 Task: Open Card Joint Venture Planning in Board Business Model Canvas Development and Analysis to Workspace Infrastructure Management and add a team member Softage.3@softage.net, a label Blue, a checklist Customer Retention, an attachment from Trello, a color Blue and finally, add a card description 'Develop and launch new sales strategy for new market segment' and a comment 'We should approach this task with a sense of flexibility and adaptability, being open to feedback and willing to make adjustments as needed.'. Add a start date 'Jan 03, 1900' with a due date 'Jan 10, 1900'
Action: Mouse moved to (69, 260)
Screenshot: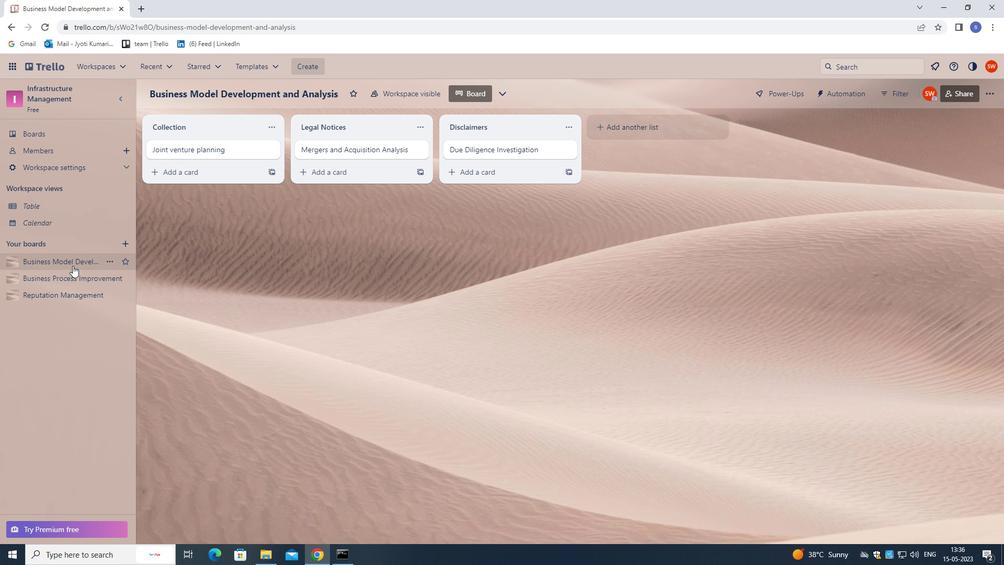 
Action: Mouse pressed left at (69, 260)
Screenshot: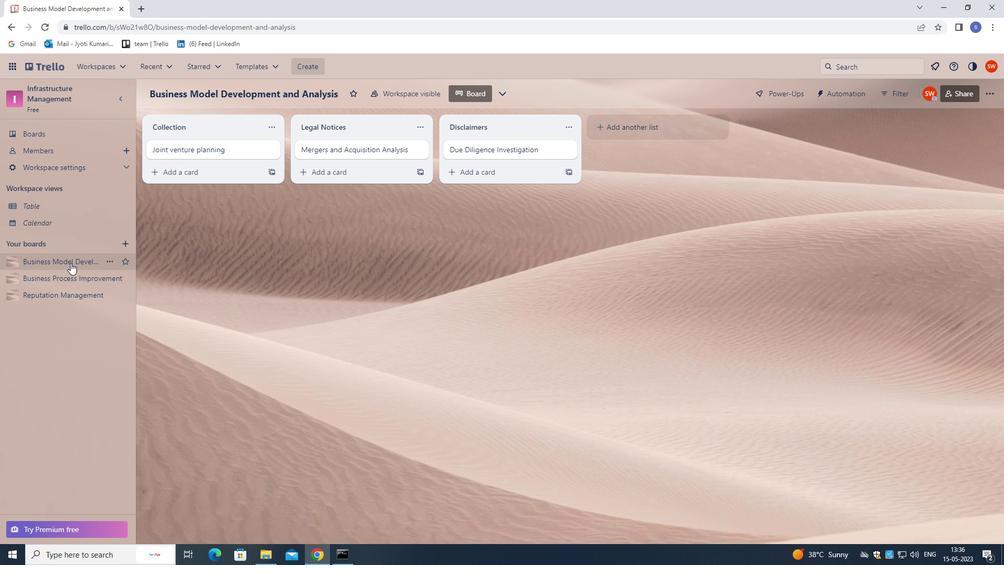 
Action: Mouse moved to (172, 150)
Screenshot: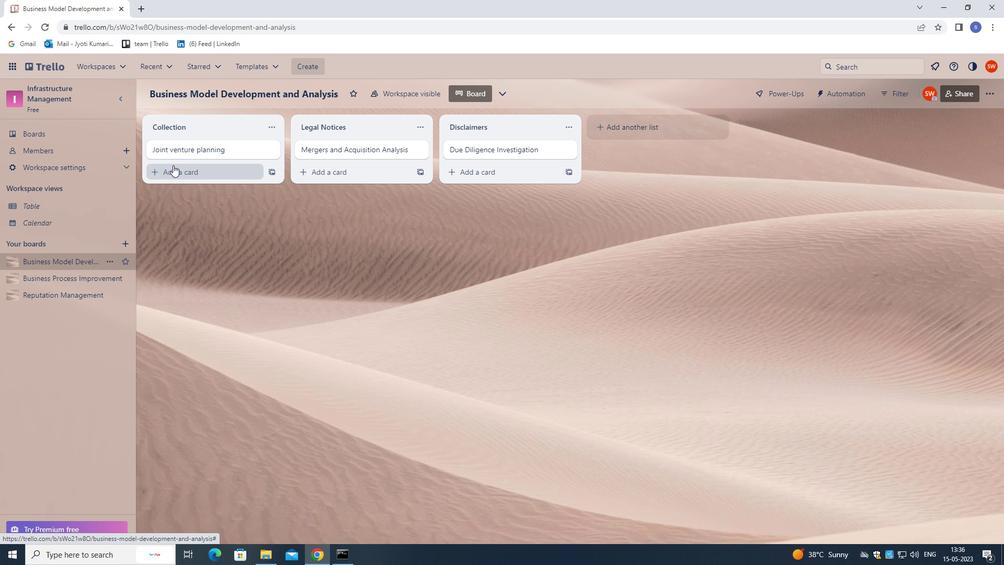 
Action: Mouse pressed left at (172, 150)
Screenshot: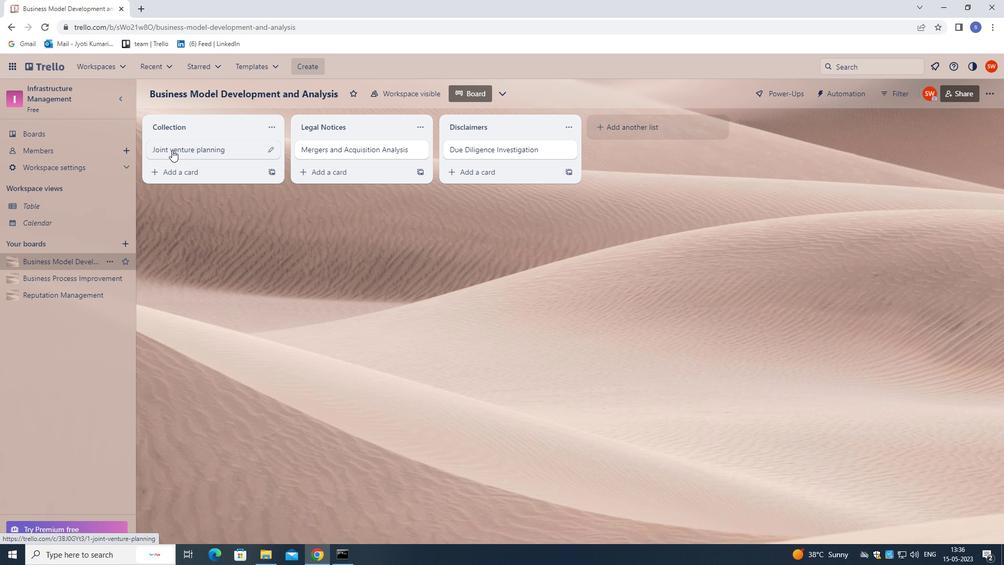 
Action: Mouse moved to (652, 149)
Screenshot: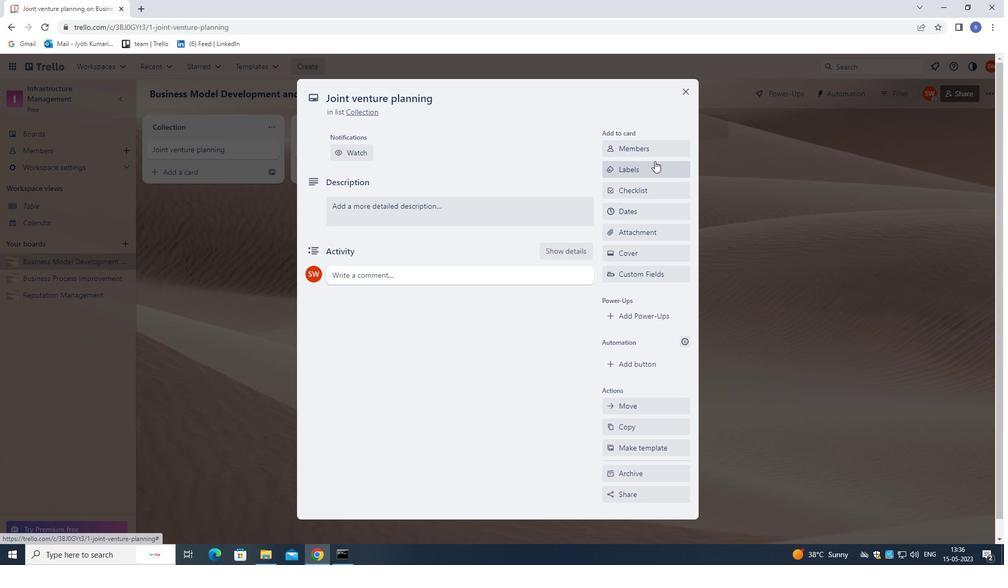 
Action: Mouse pressed left at (652, 149)
Screenshot: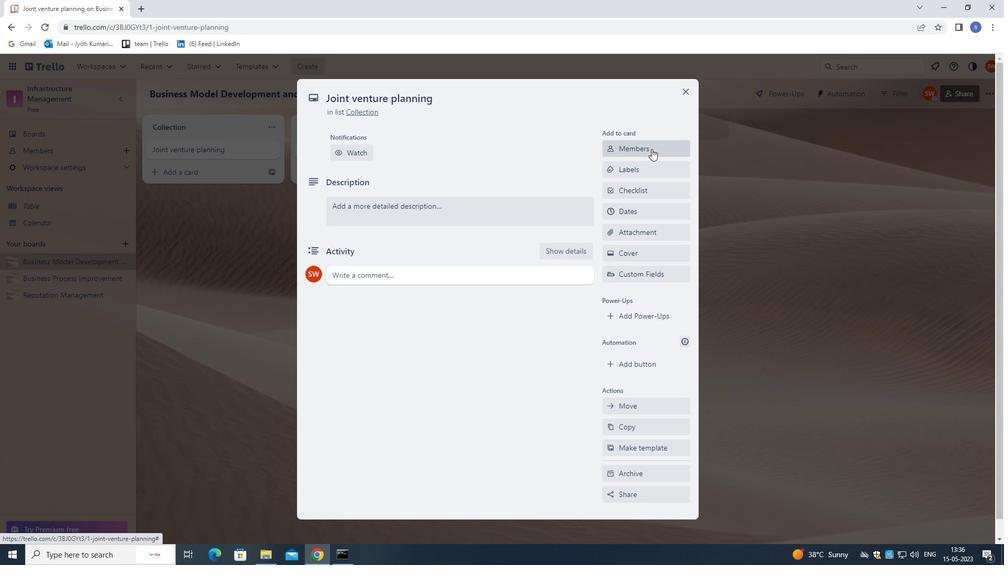 
Action: Mouse moved to (701, 211)
Screenshot: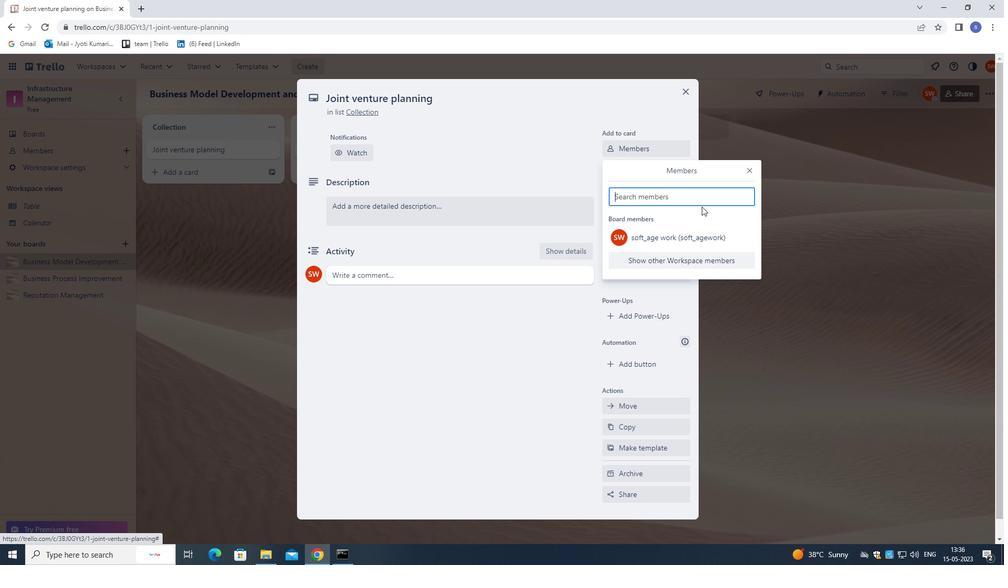 
Action: Key pressed softage.3<Key.shift>@SOFTAGE.NET
Screenshot: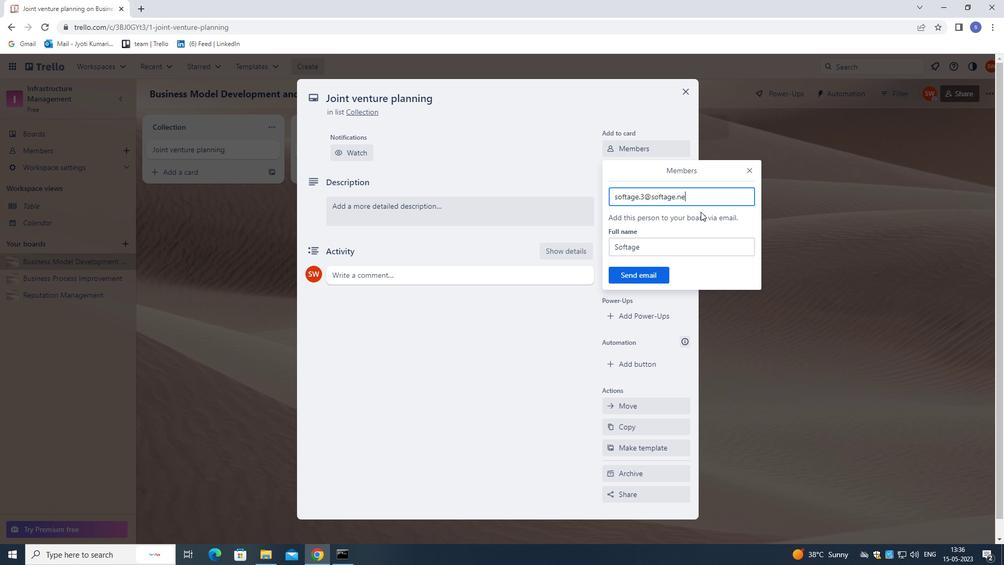 
Action: Mouse moved to (638, 281)
Screenshot: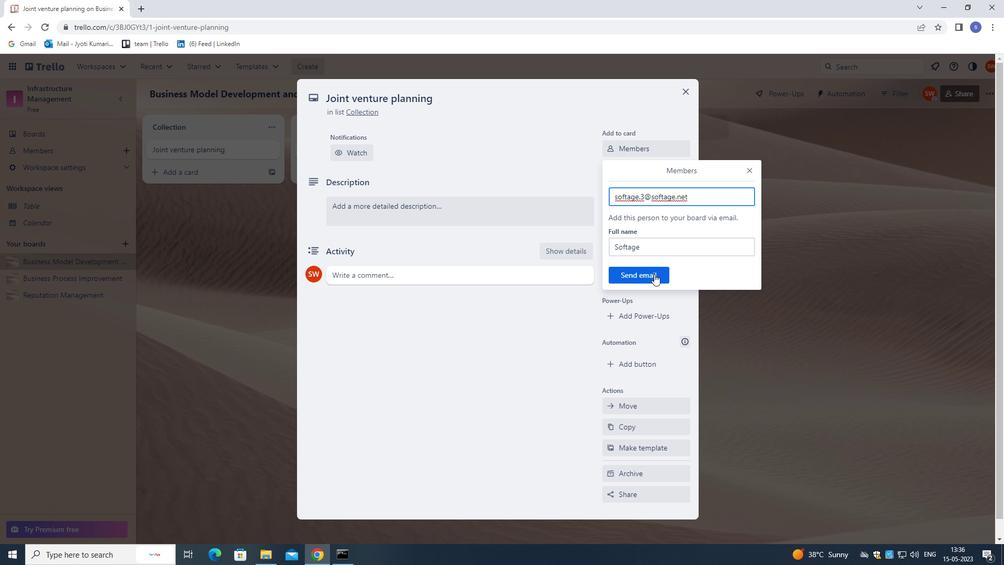 
Action: Mouse pressed left at (638, 281)
Screenshot: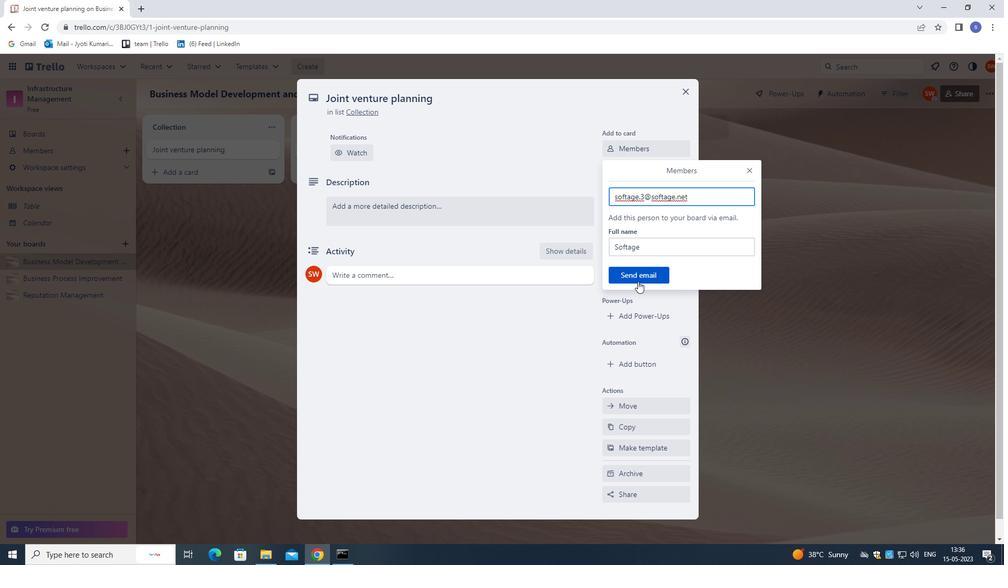 
Action: Mouse moved to (624, 209)
Screenshot: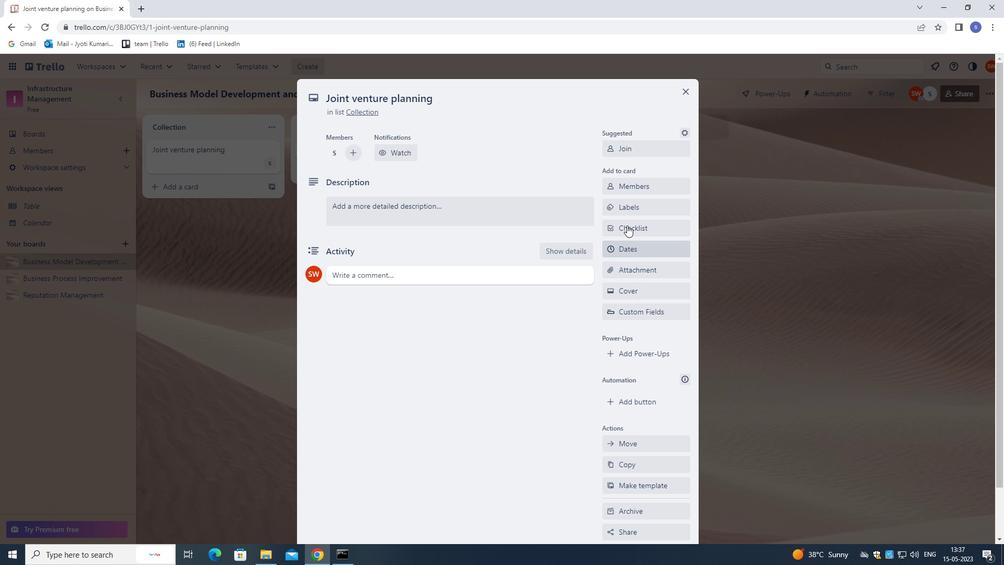 
Action: Mouse pressed left at (624, 209)
Screenshot: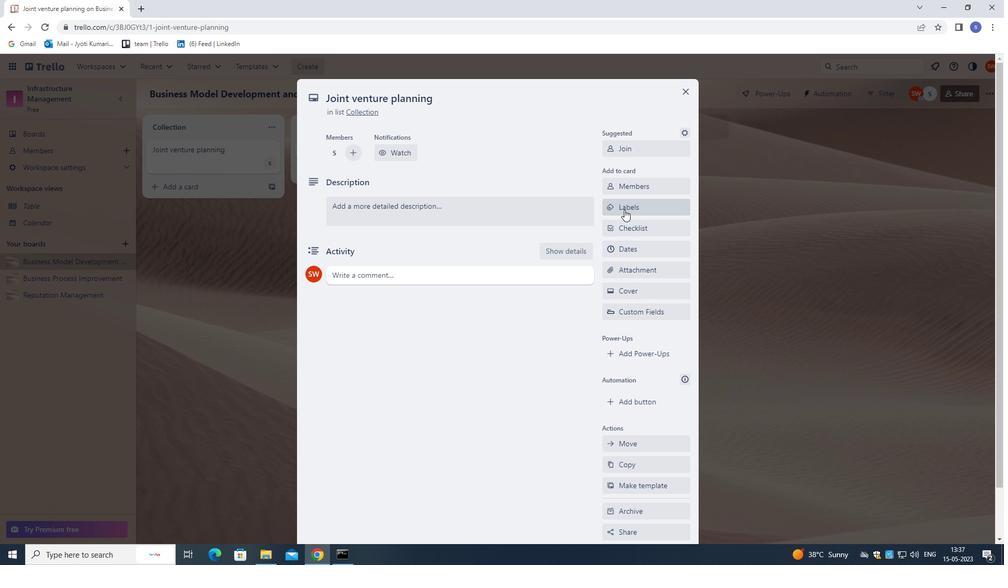 
Action: Key pressed B
Screenshot: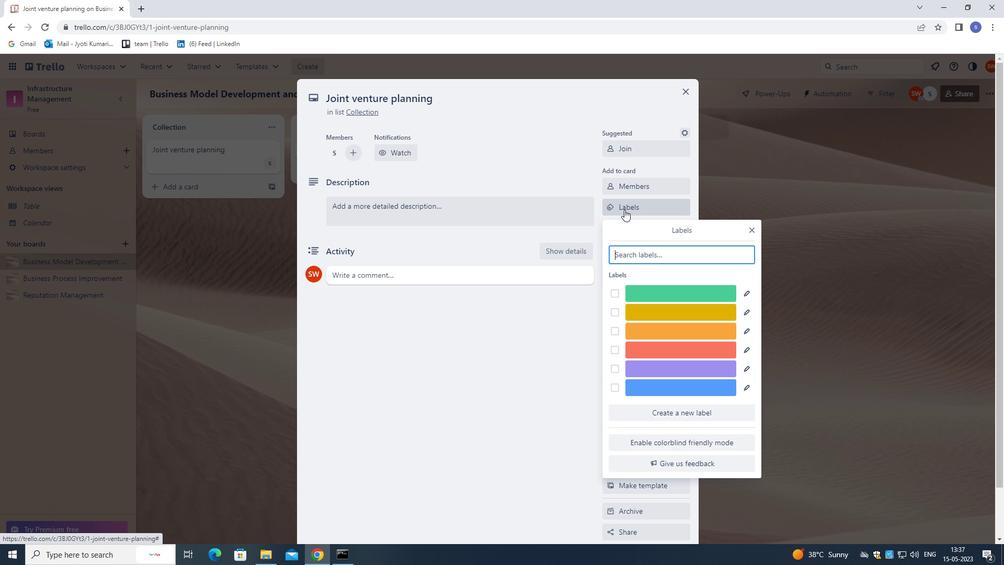
Action: Mouse moved to (668, 294)
Screenshot: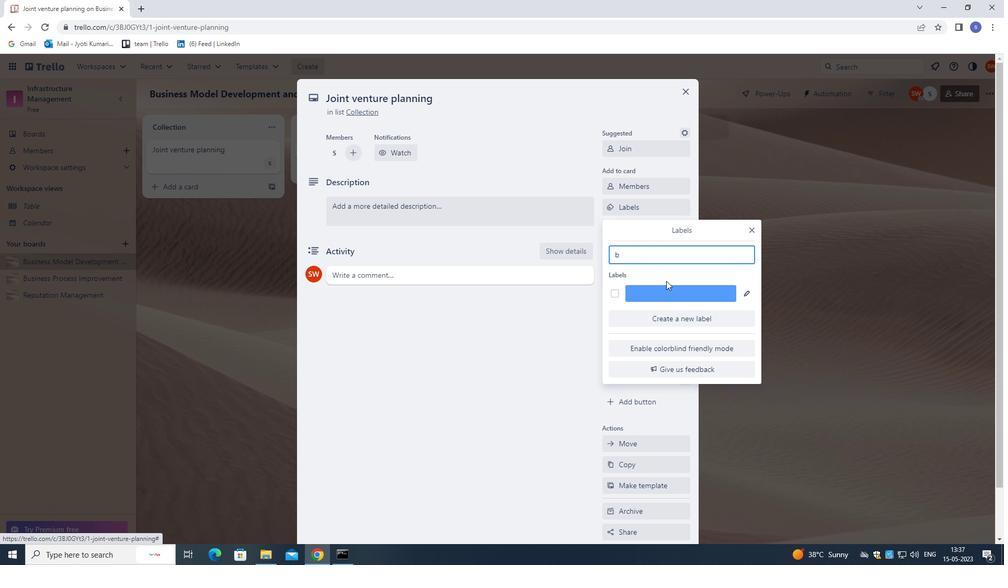 
Action: Mouse pressed left at (668, 294)
Screenshot: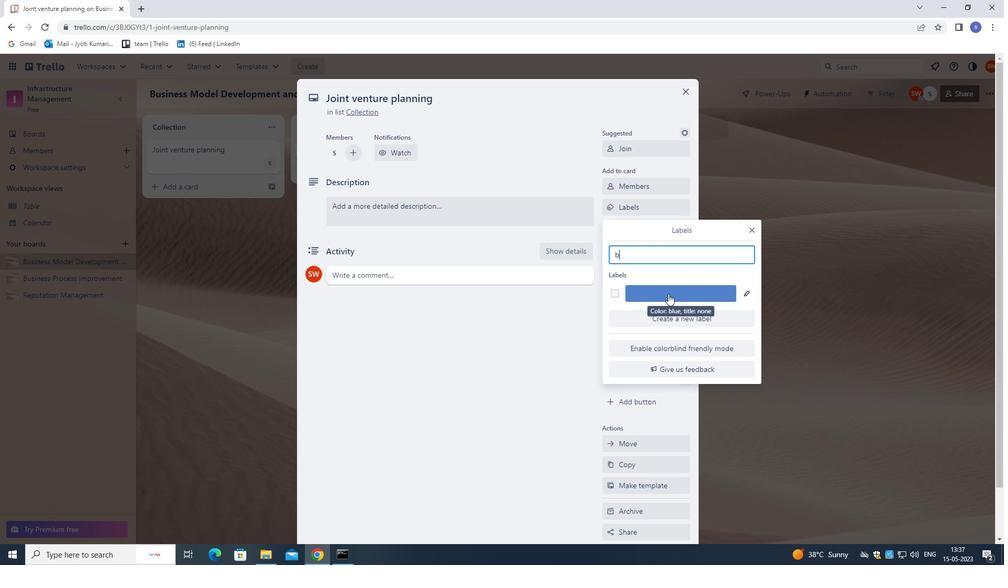 
Action: Mouse moved to (750, 231)
Screenshot: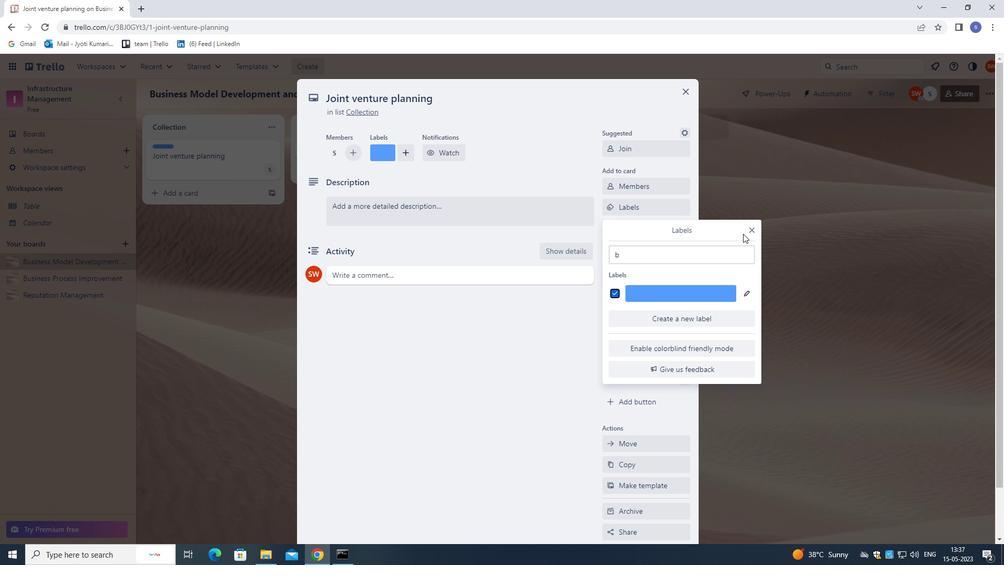 
Action: Mouse pressed left at (750, 231)
Screenshot: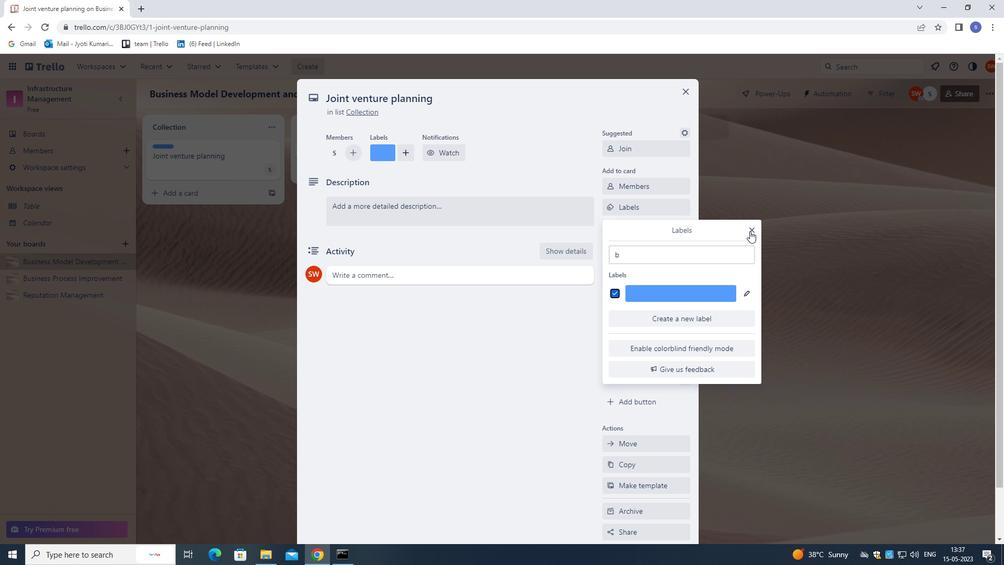 
Action: Mouse moved to (665, 224)
Screenshot: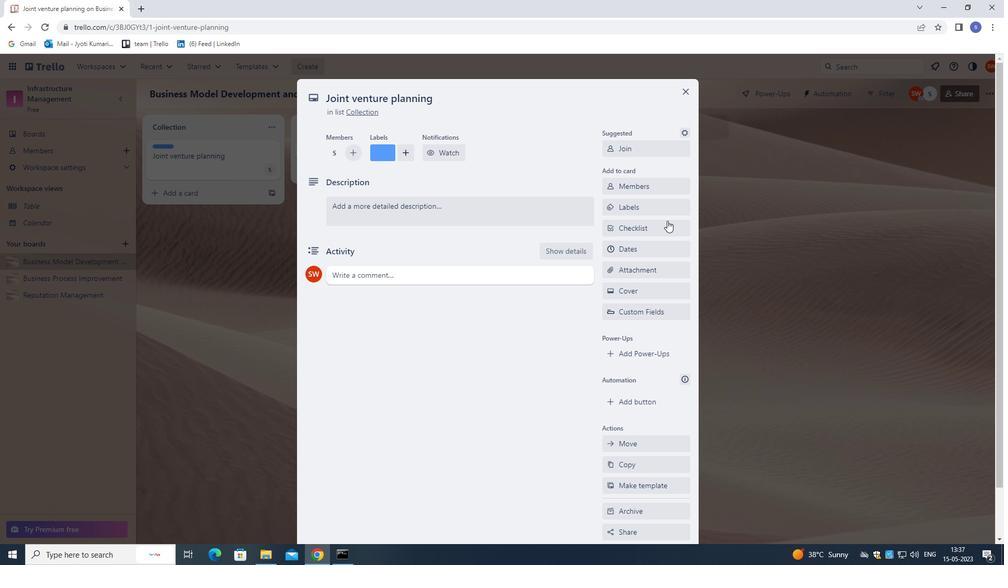 
Action: Mouse pressed left at (665, 224)
Screenshot: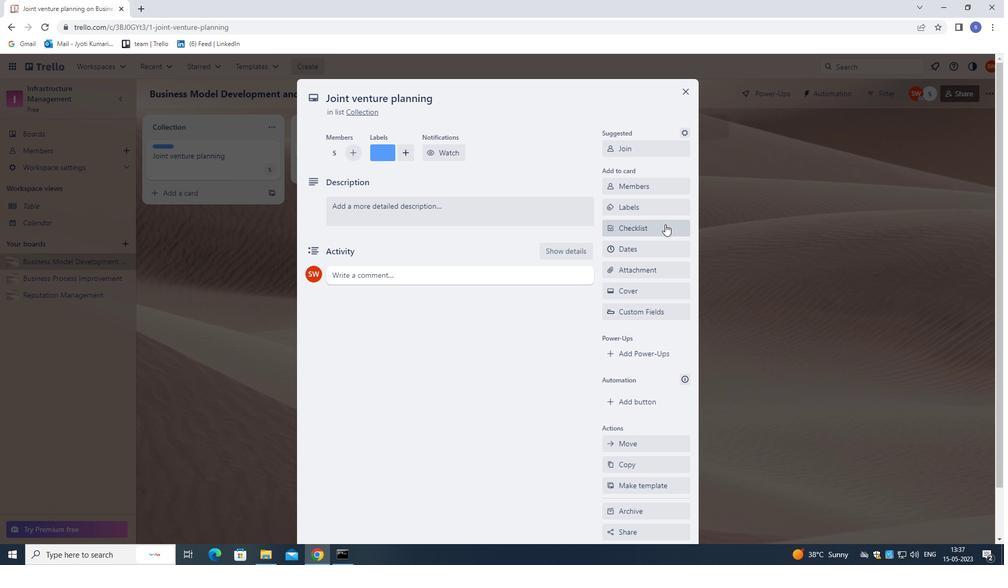 
Action: Key pressed <Key.shift><Key.shift><Key.shift><Key.shift><Key.shift><Key.shift><Key.shift><Key.shift>CUSTOMER<Key.space><Key.shift><Key.shift><Key.shift><Key.shift><Key.shift><Key.shift><Key.shift><Key.shift><Key.shift><Key.shift><Key.shift><Key.shift><Key.shift><Key.shift>RETENTION
Screenshot: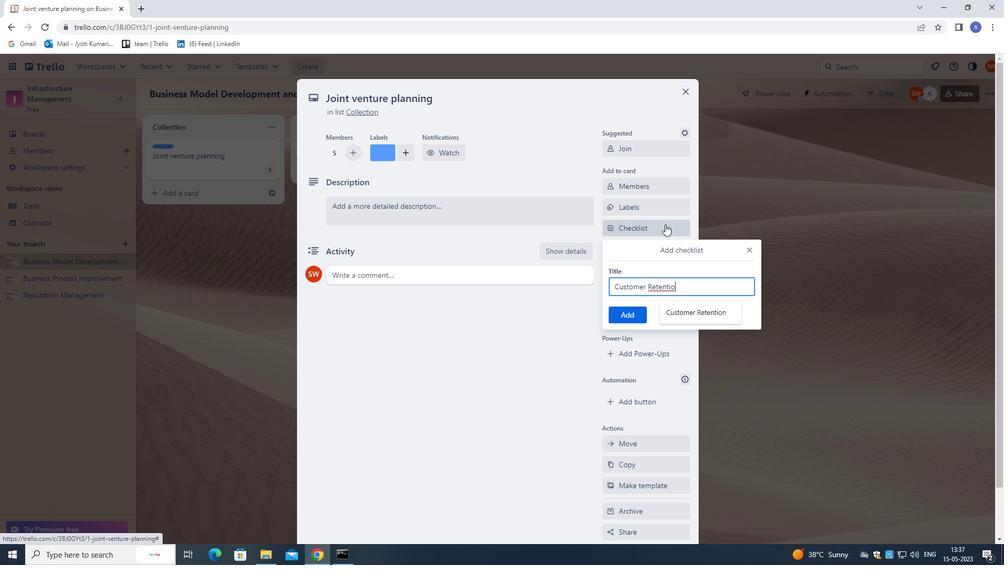 
Action: Mouse moved to (622, 318)
Screenshot: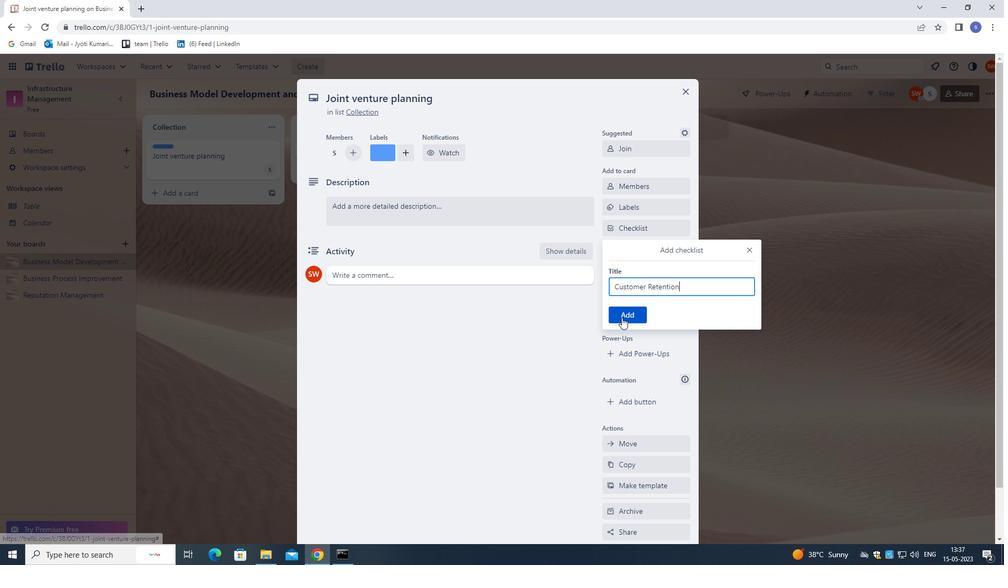 
Action: Mouse pressed left at (622, 318)
Screenshot: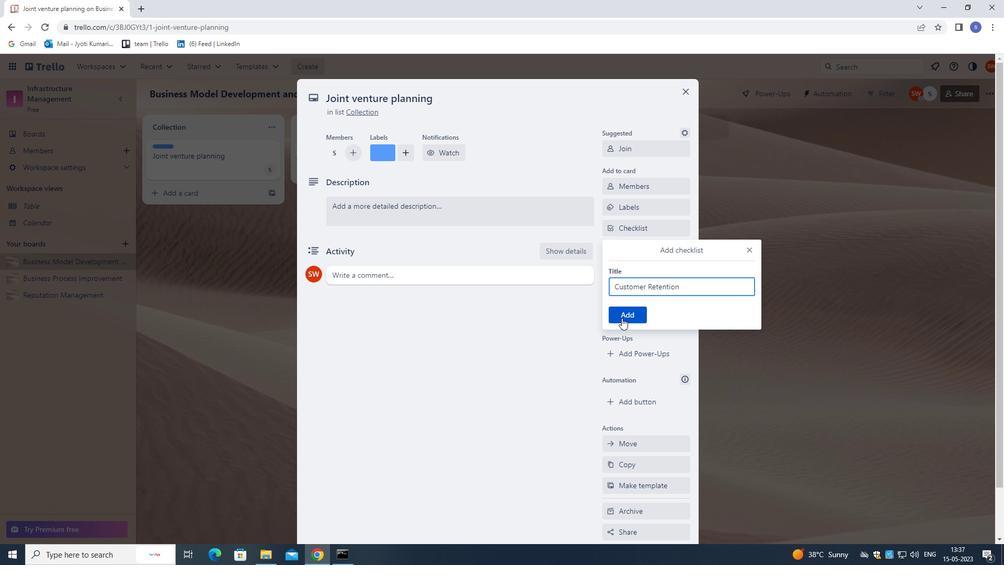 
Action: Mouse moved to (629, 252)
Screenshot: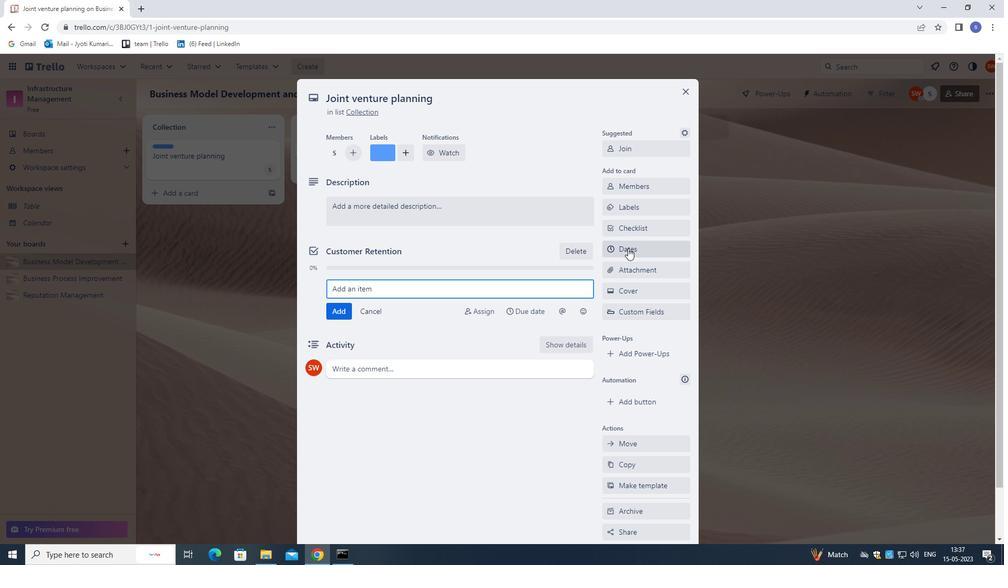 
Action: Mouse pressed left at (629, 252)
Screenshot: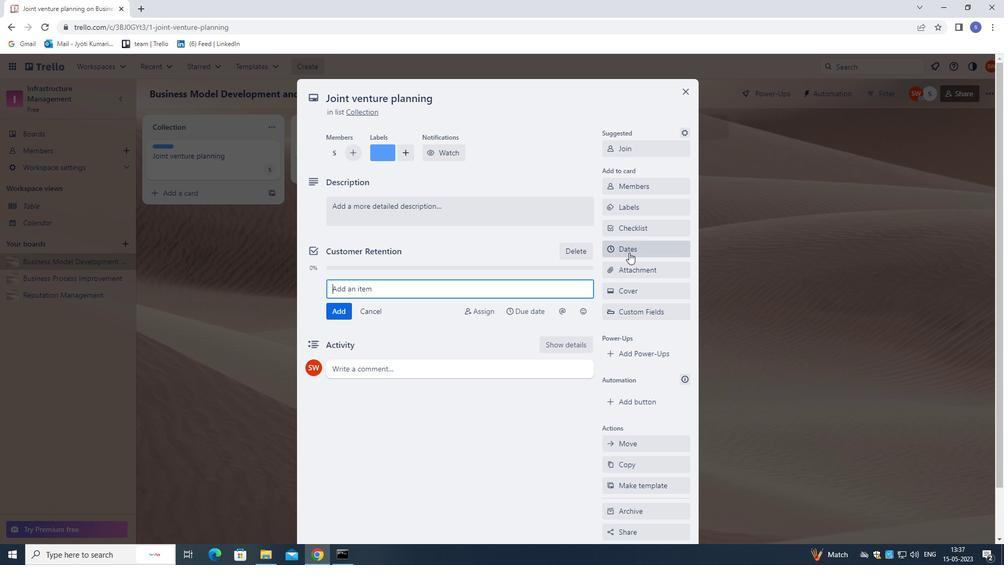 
Action: Mouse moved to (613, 283)
Screenshot: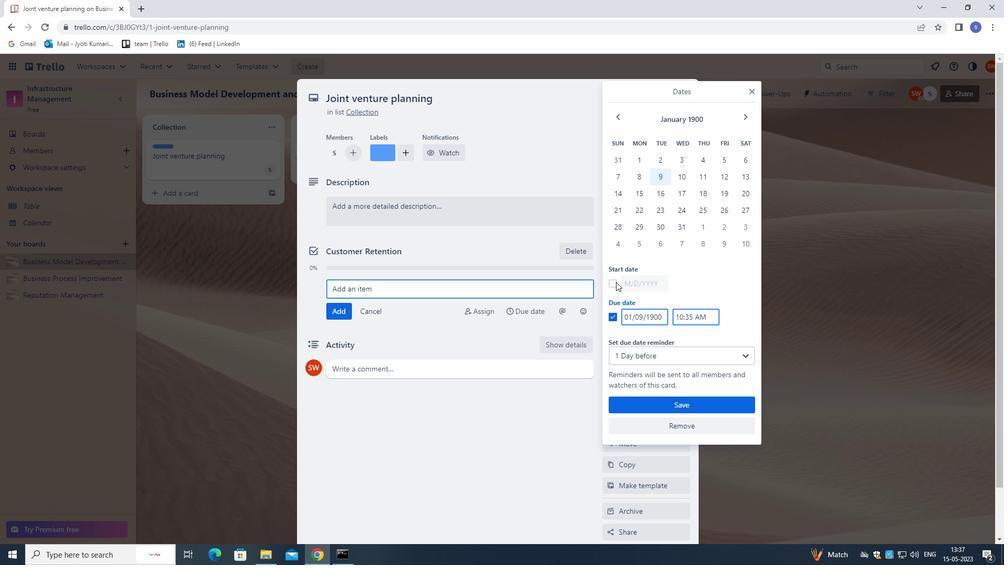 
Action: Mouse pressed left at (613, 283)
Screenshot: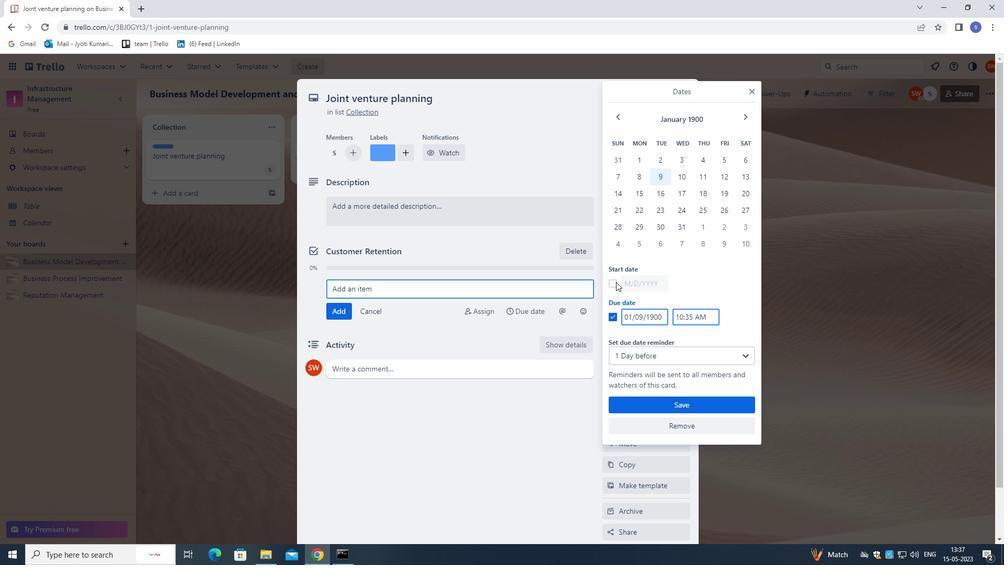 
Action: Mouse moved to (676, 158)
Screenshot: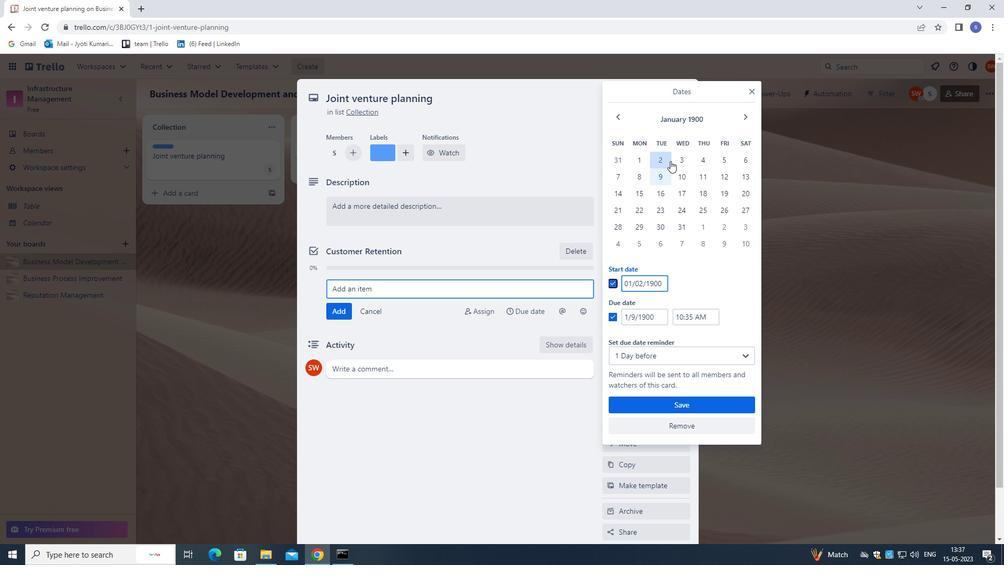 
Action: Mouse pressed left at (676, 158)
Screenshot: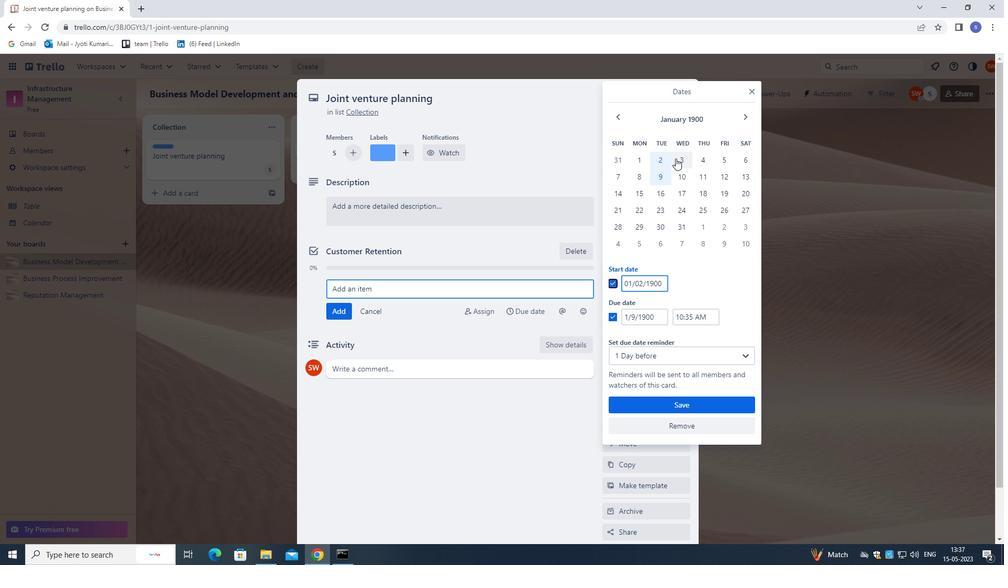 
Action: Mouse moved to (682, 175)
Screenshot: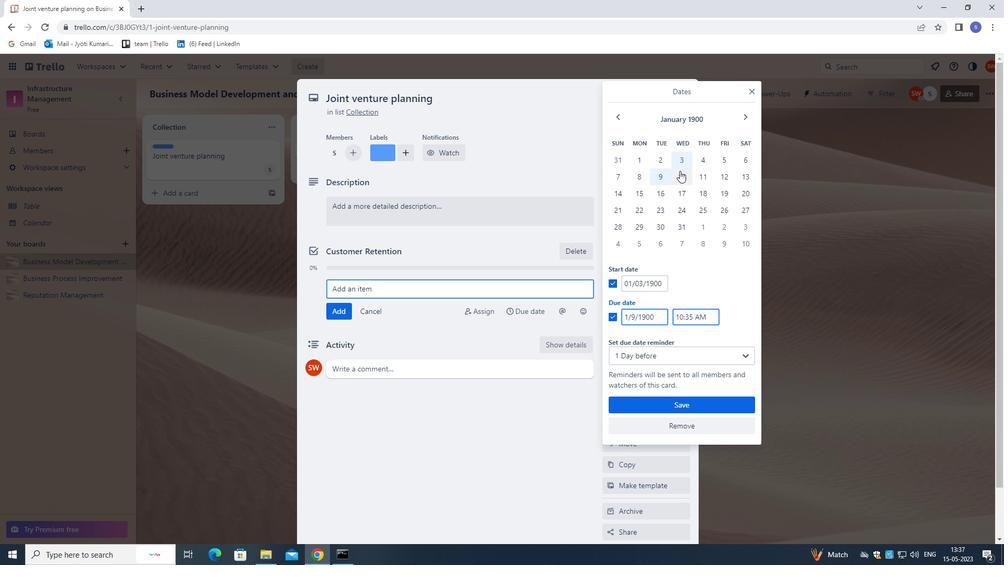 
Action: Mouse pressed left at (682, 175)
Screenshot: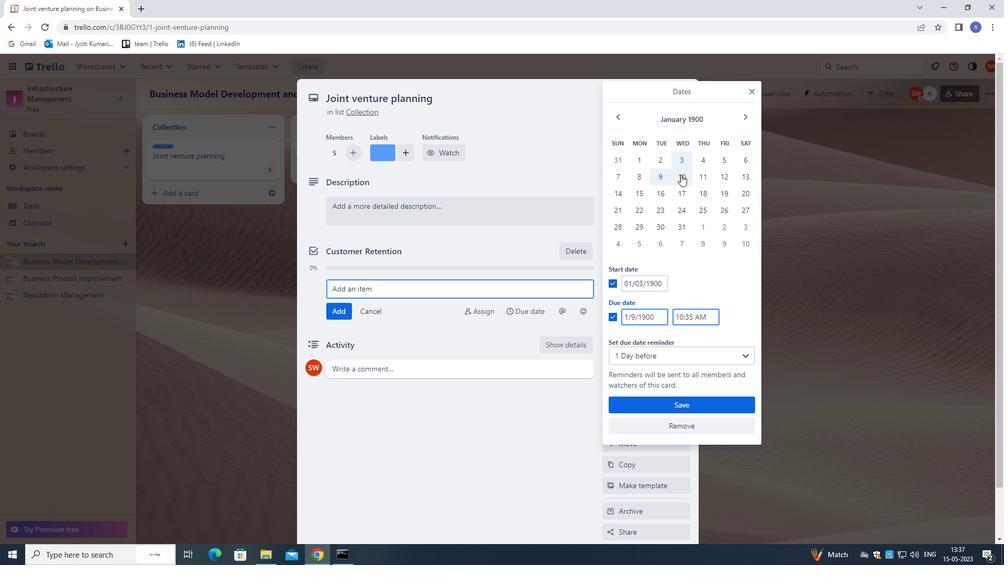 
Action: Mouse moved to (675, 400)
Screenshot: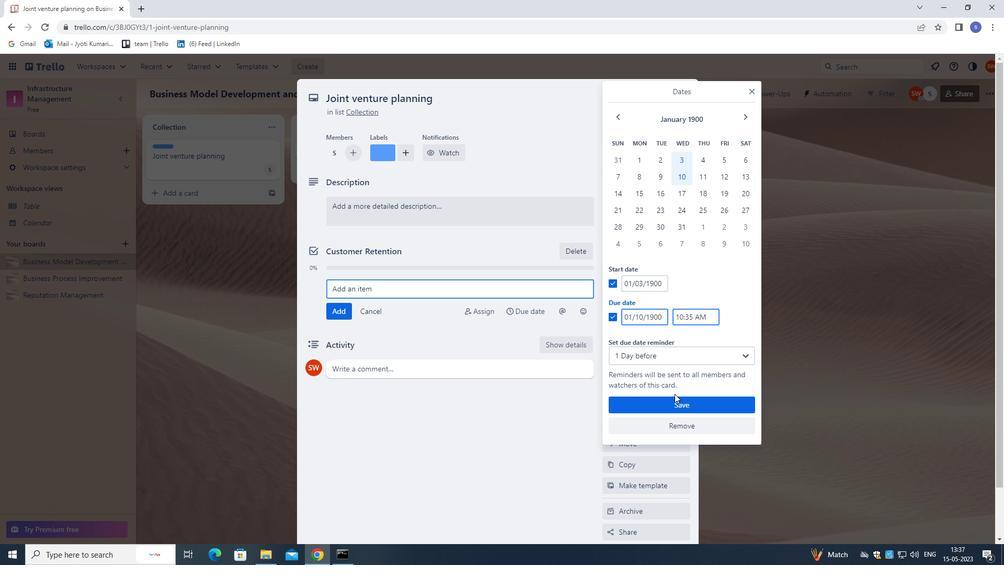 
Action: Mouse pressed left at (675, 400)
Screenshot: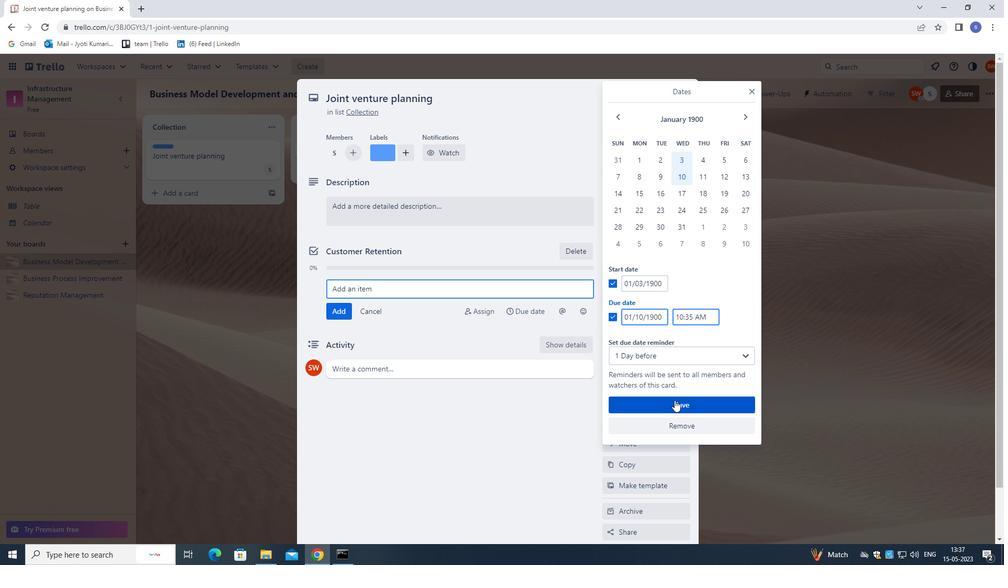 
Action: Mouse moved to (644, 272)
Screenshot: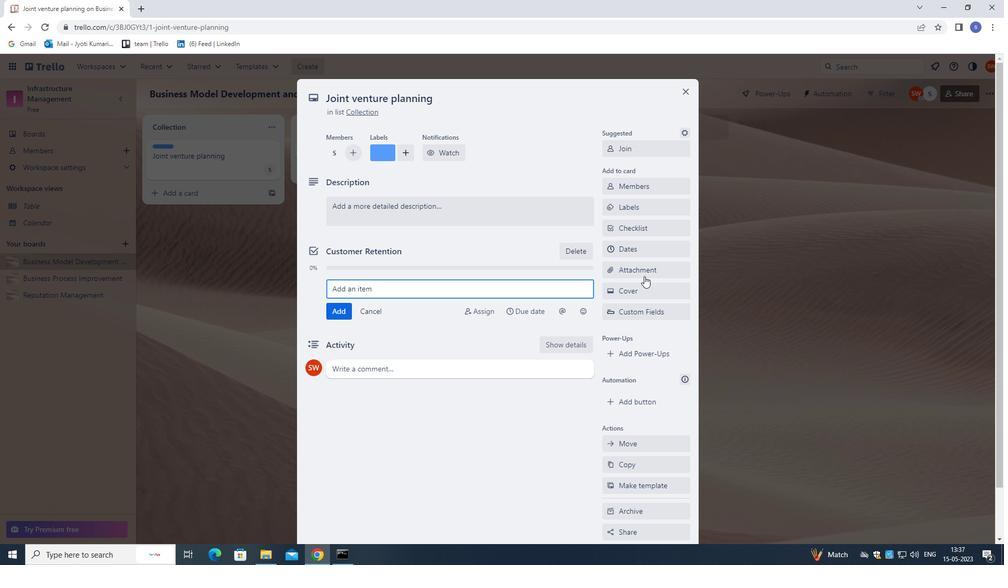 
Action: Mouse pressed left at (644, 272)
Screenshot: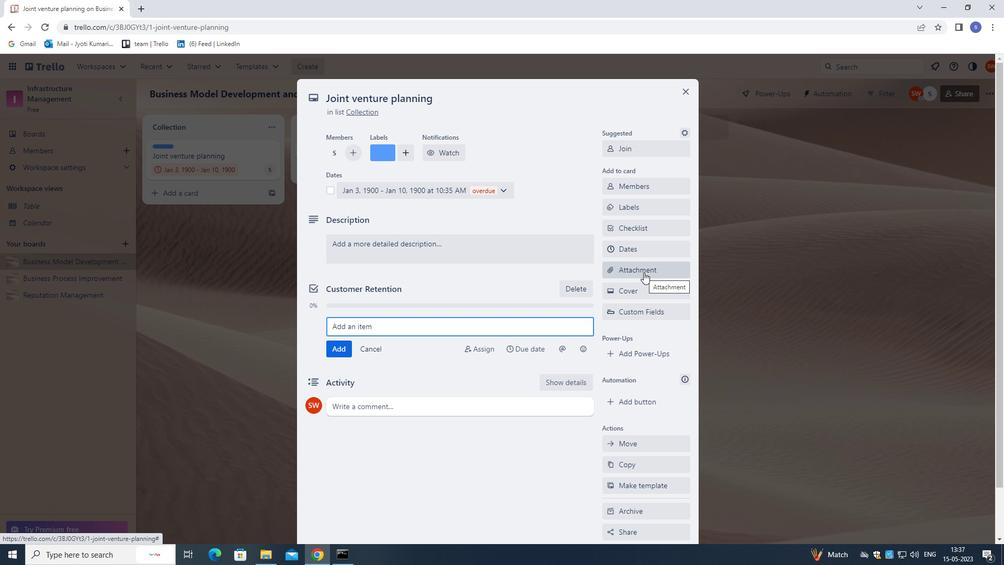 
Action: Mouse moved to (637, 330)
Screenshot: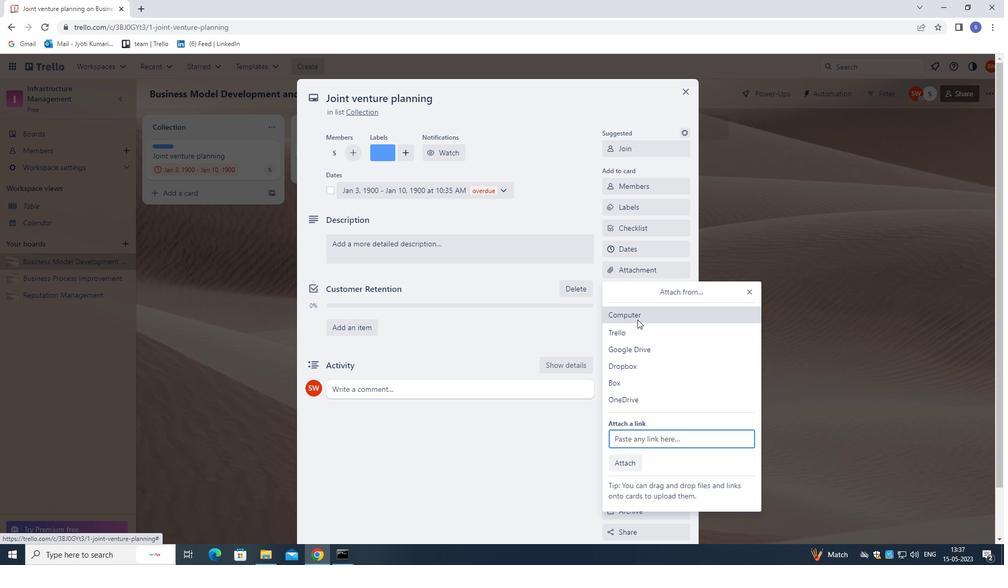 
Action: Mouse pressed left at (637, 330)
Screenshot: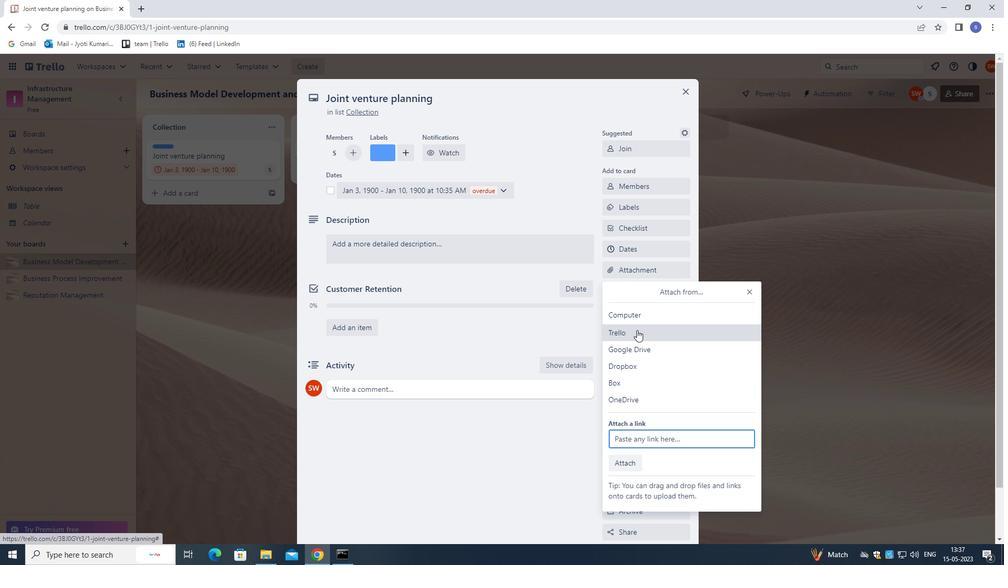 
Action: Mouse moved to (635, 265)
Screenshot: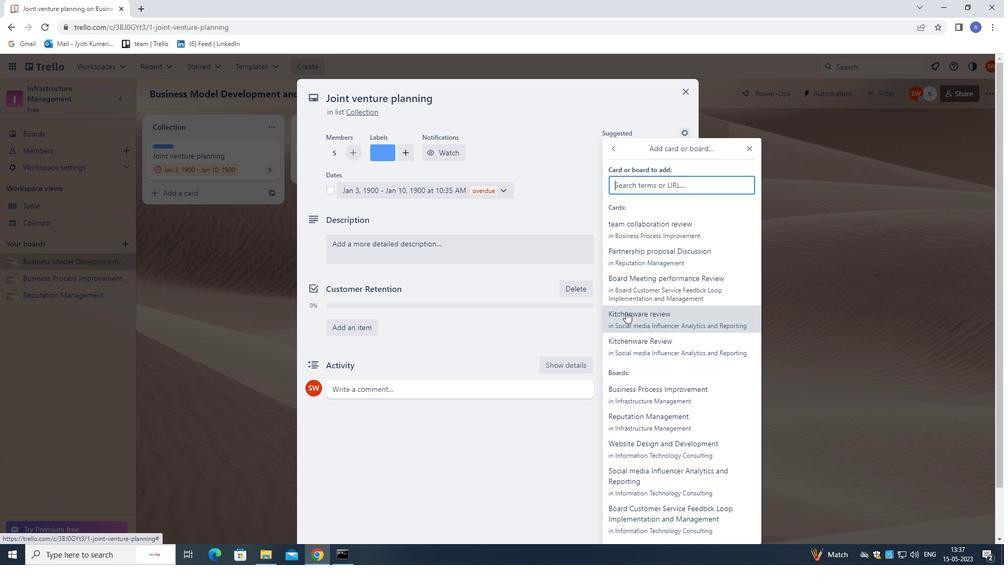 
Action: Mouse pressed left at (635, 265)
Screenshot: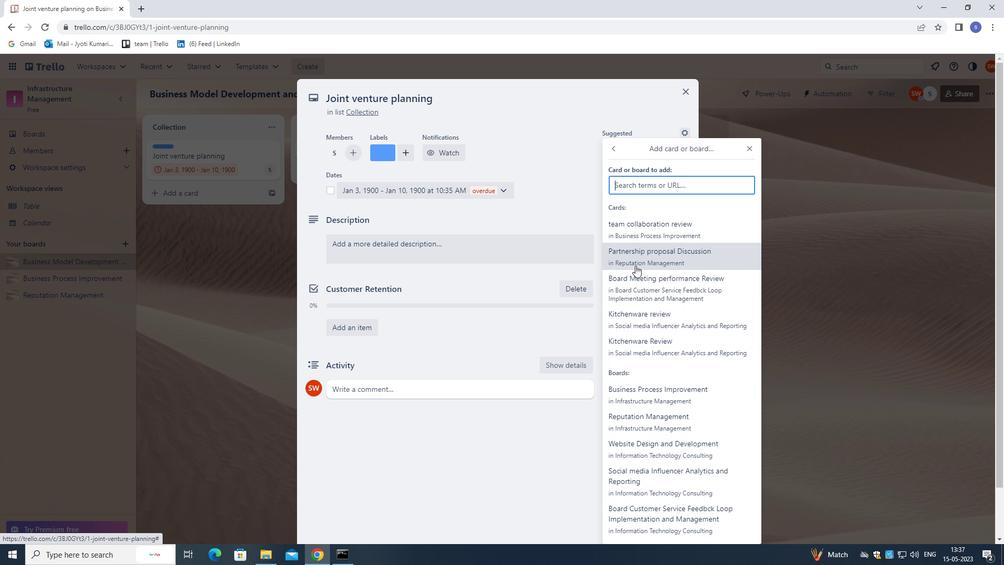
Action: Mouse moved to (521, 255)
Screenshot: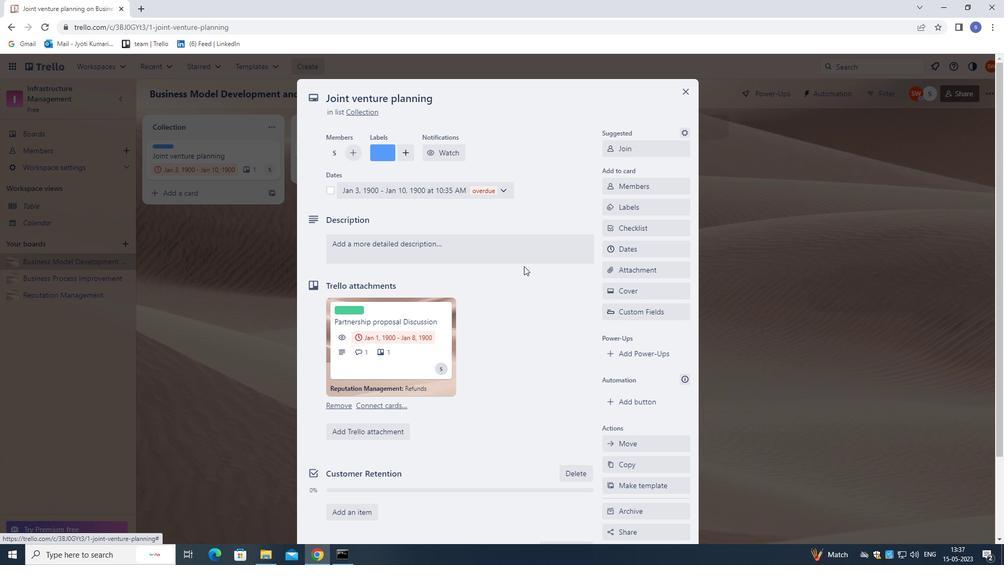 
Action: Mouse pressed left at (521, 255)
Screenshot: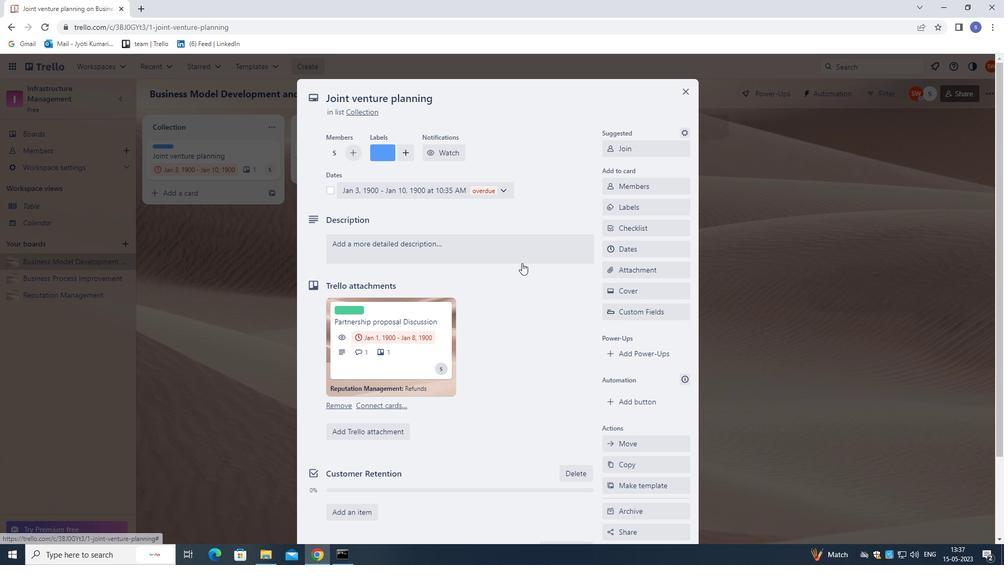 
Action: Mouse moved to (521, 254)
Screenshot: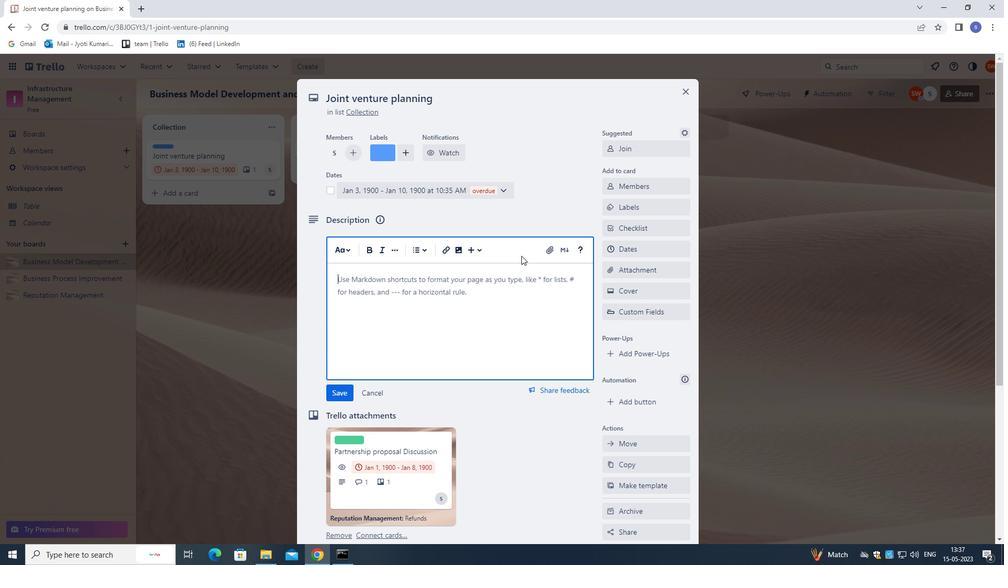 
Action: Key pressed <Key.shift>DEVELOP<Key.space>AND<Key.space>LAUNCH<Key.space>NEW<Key.space>SALES<Key.space>STRATEGY<Key.space>FOR<Key.space>NEW<Key.space>MARKET<Key.space>SEGMENT.
Screenshot: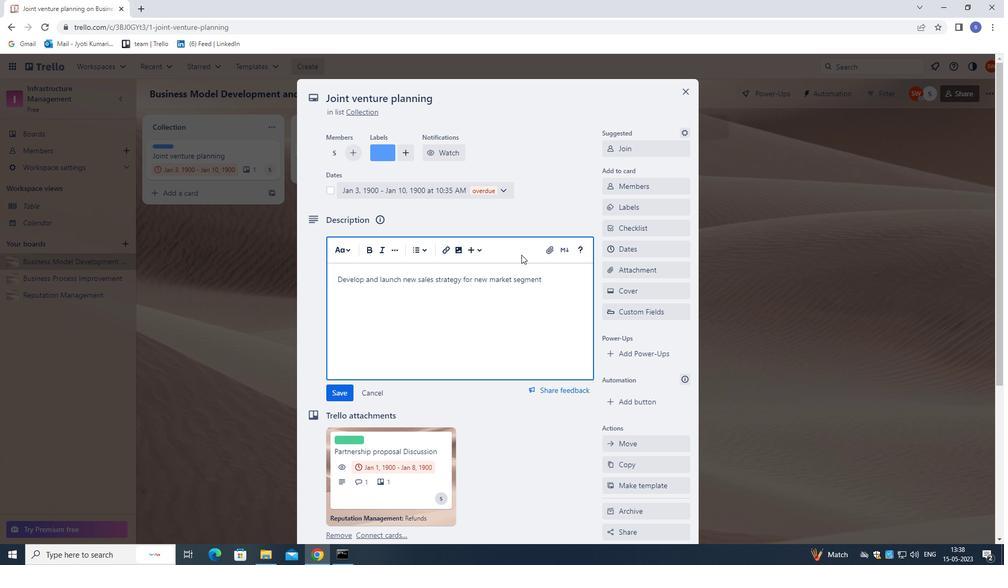 
Action: Mouse moved to (379, 317)
Screenshot: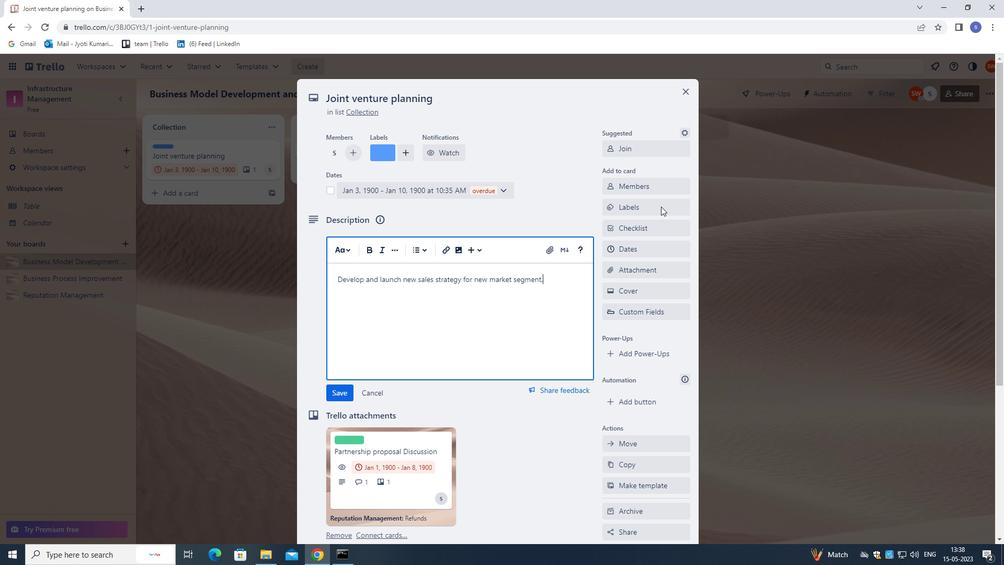 
Action: Mouse scrolled (379, 316) with delta (0, 0)
Screenshot: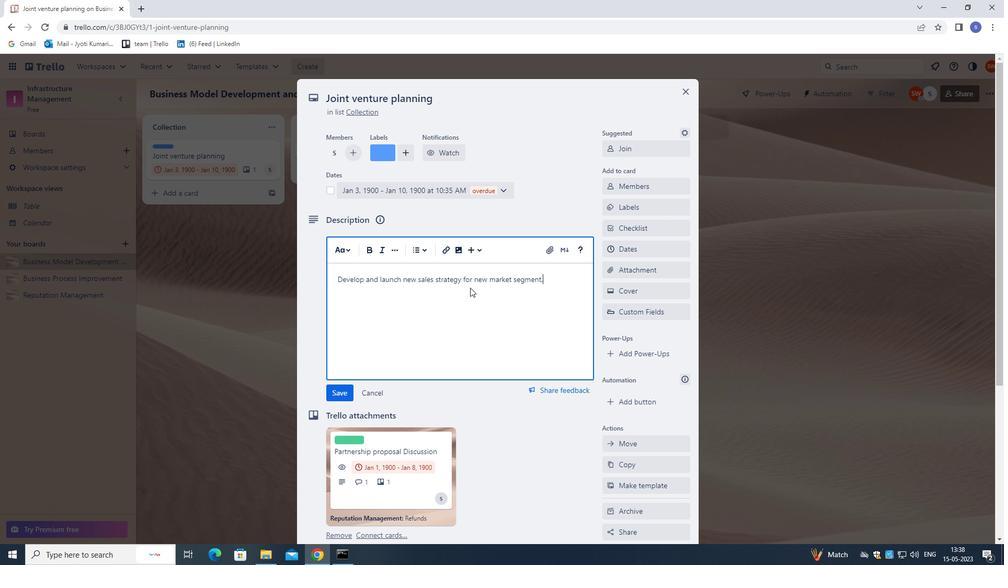
Action: Mouse scrolled (379, 316) with delta (0, 0)
Screenshot: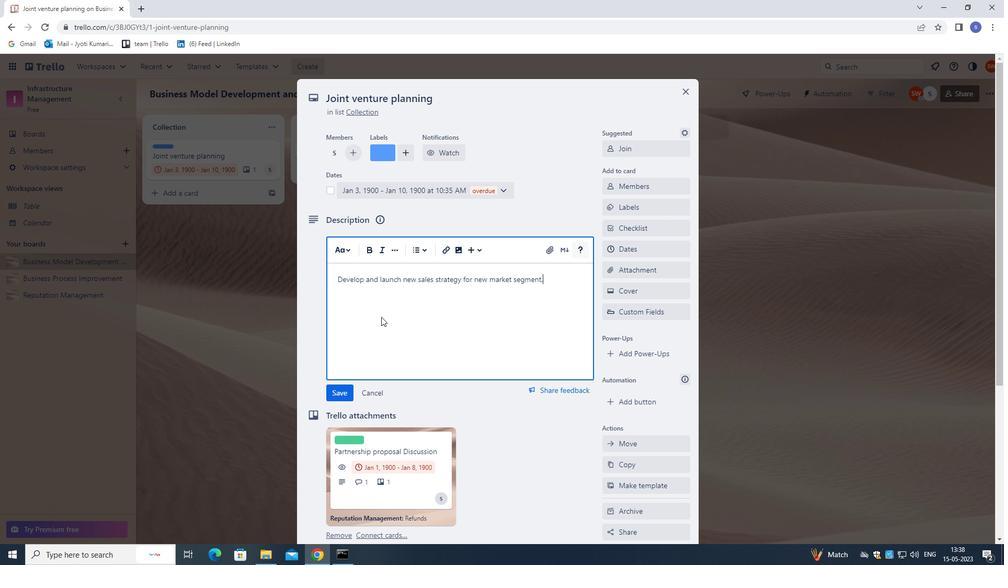 
Action: Mouse scrolled (379, 316) with delta (0, 0)
Screenshot: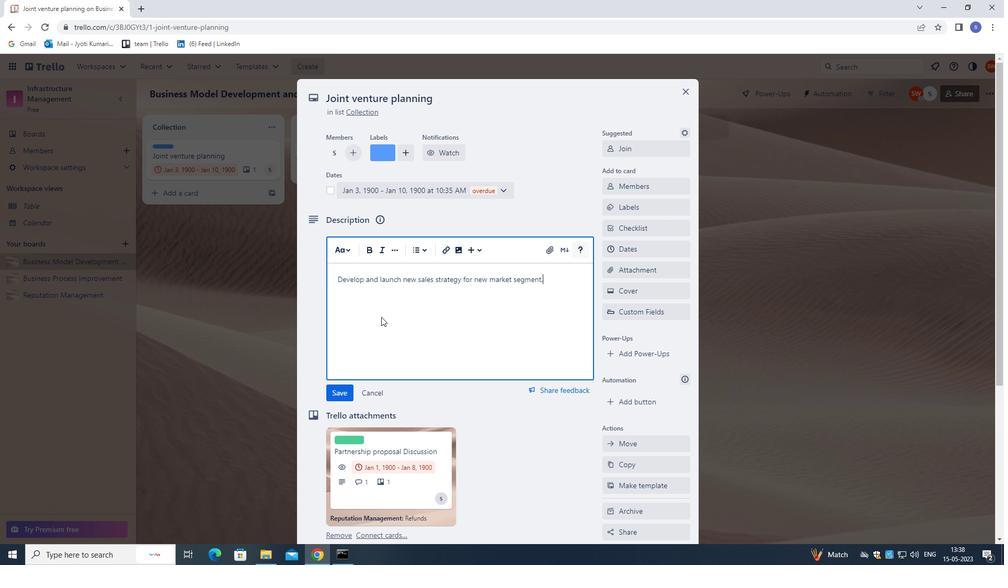 
Action: Mouse scrolled (379, 316) with delta (0, 0)
Screenshot: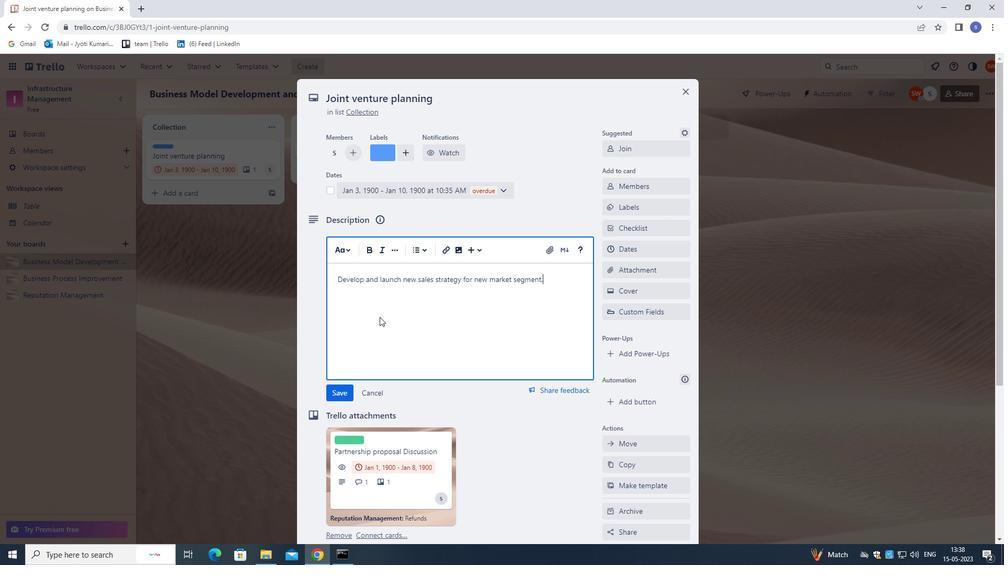
Action: Mouse scrolled (379, 316) with delta (0, 0)
Screenshot: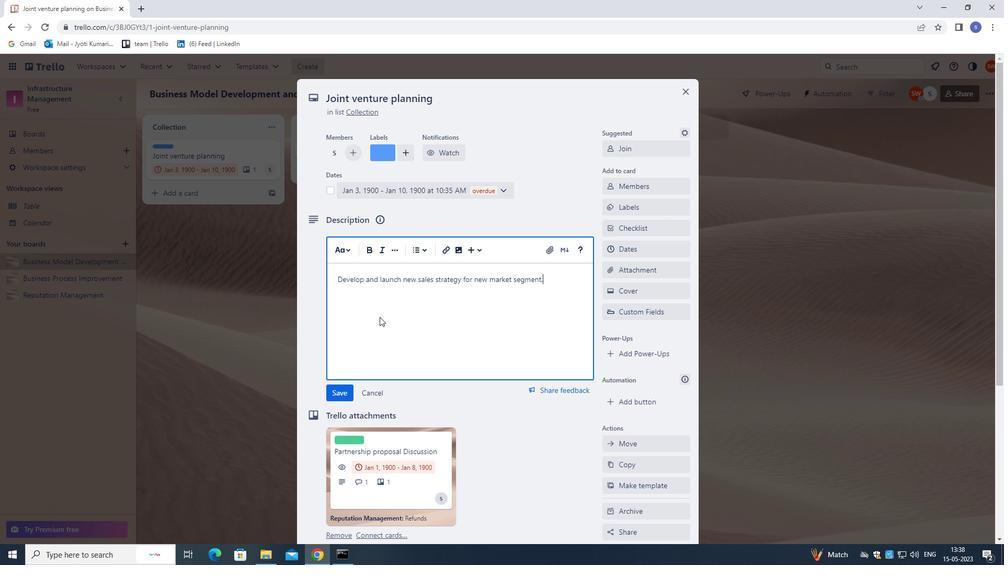 
Action: Mouse scrolled (379, 316) with delta (0, 0)
Screenshot: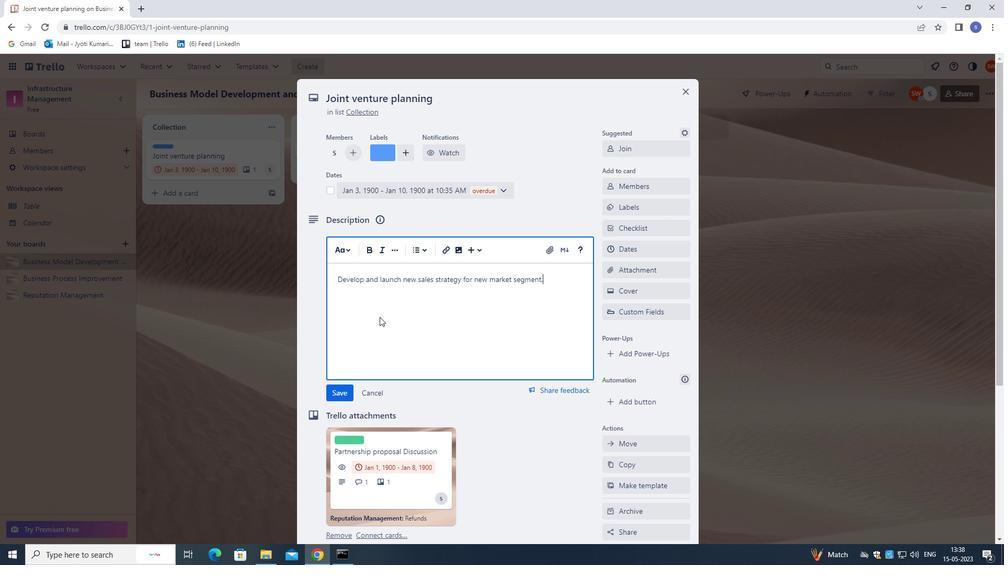 
Action: Mouse scrolled (379, 316) with delta (0, 0)
Screenshot: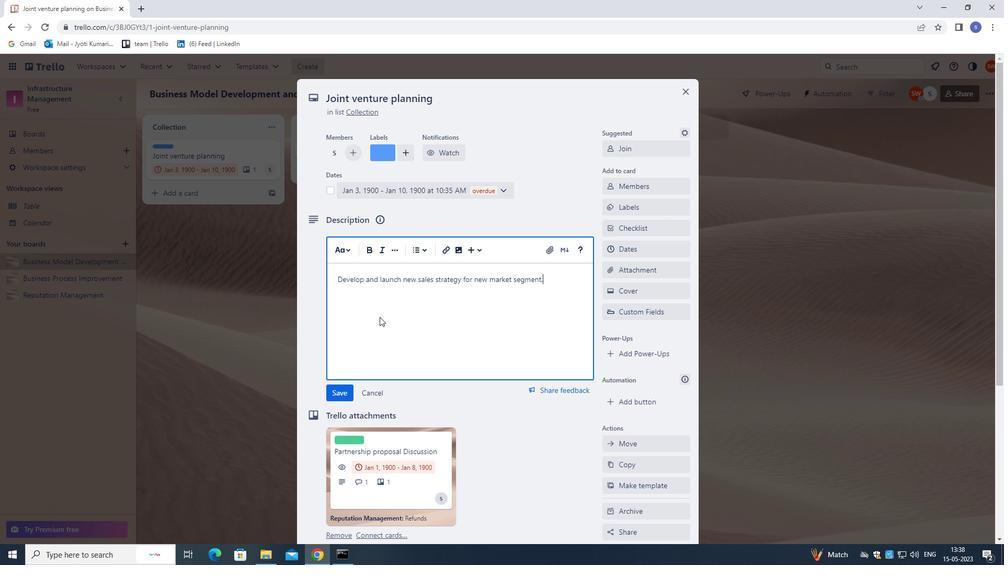 
Action: Mouse moved to (379, 317)
Screenshot: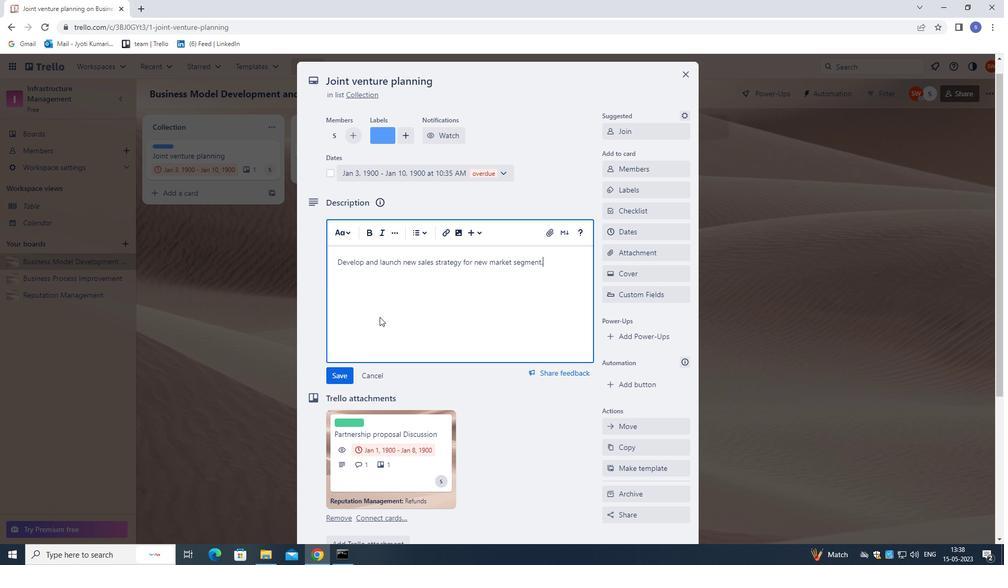 
Action: Mouse scrolled (379, 316) with delta (0, 0)
Screenshot: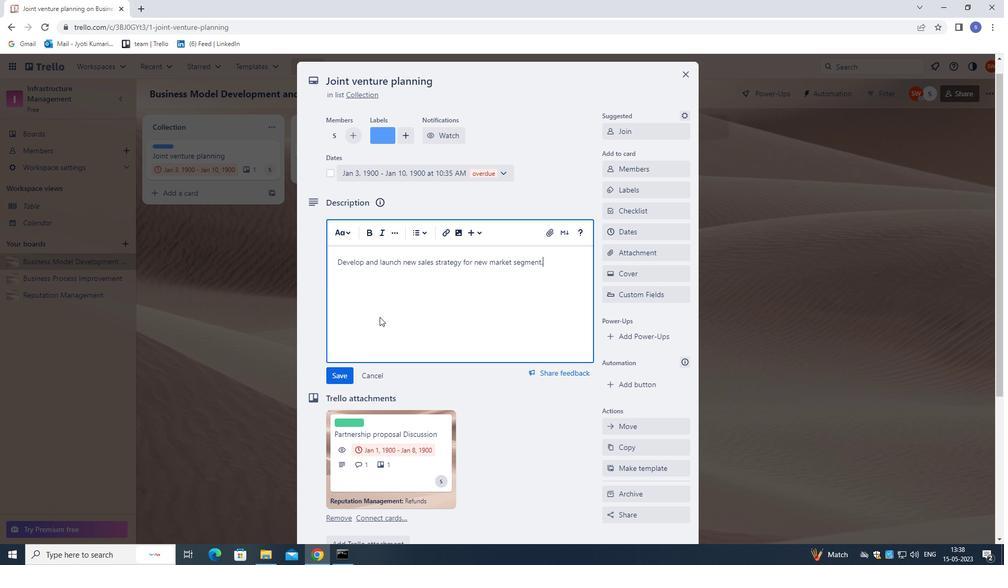
Action: Mouse moved to (380, 317)
Screenshot: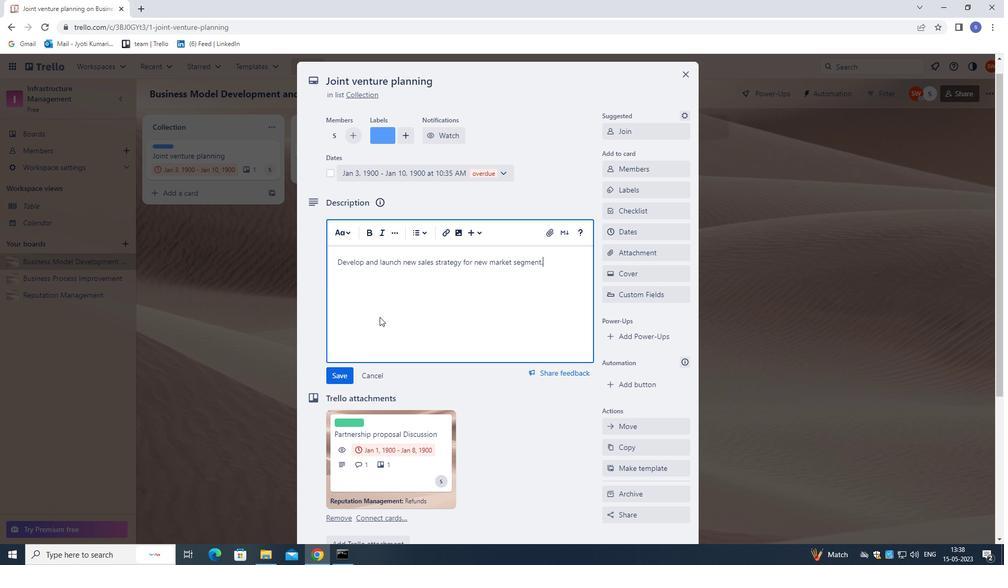 
Action: Mouse scrolled (380, 316) with delta (0, 0)
Screenshot: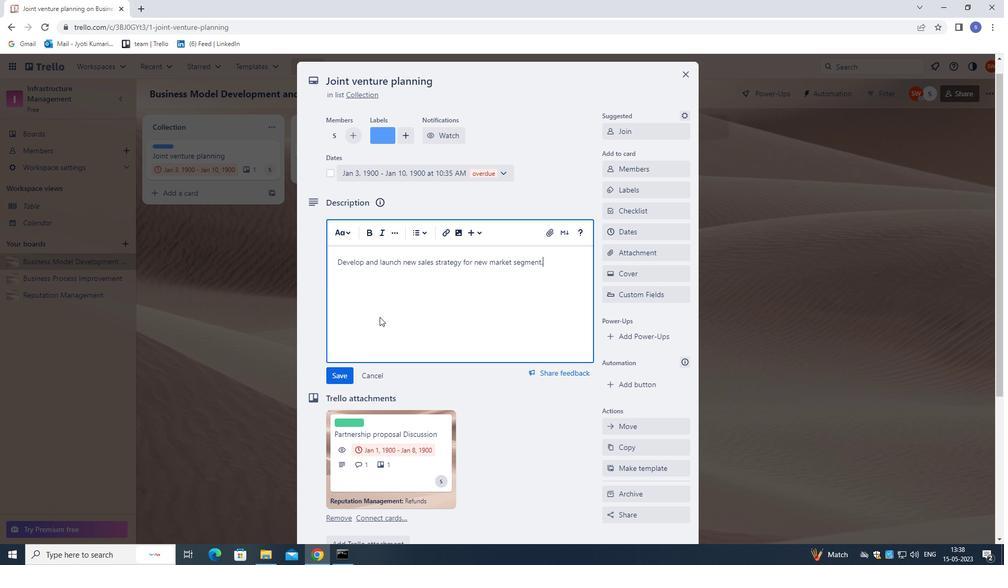 
Action: Mouse moved to (381, 318)
Screenshot: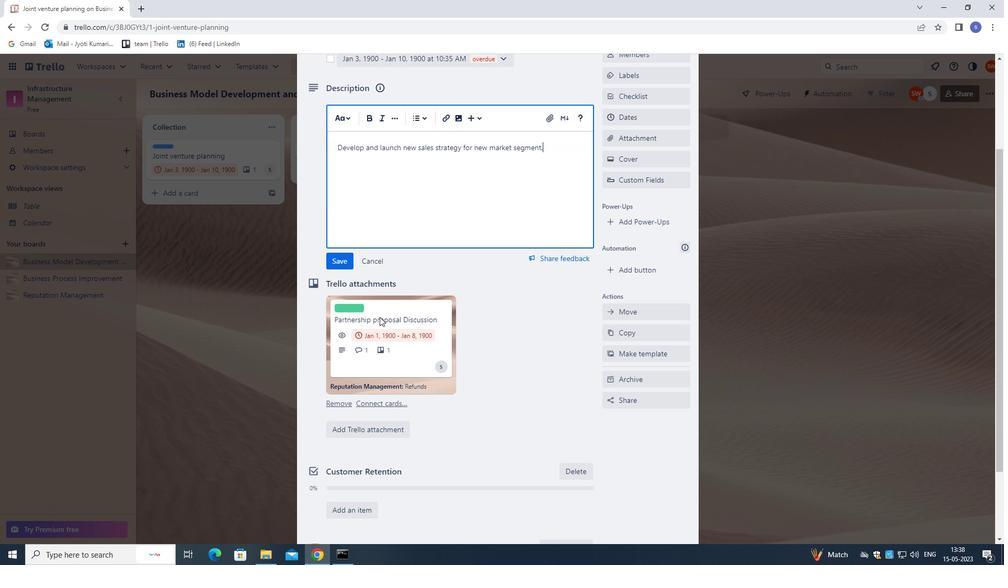 
Action: Mouse scrolled (381, 318) with delta (0, 0)
Screenshot: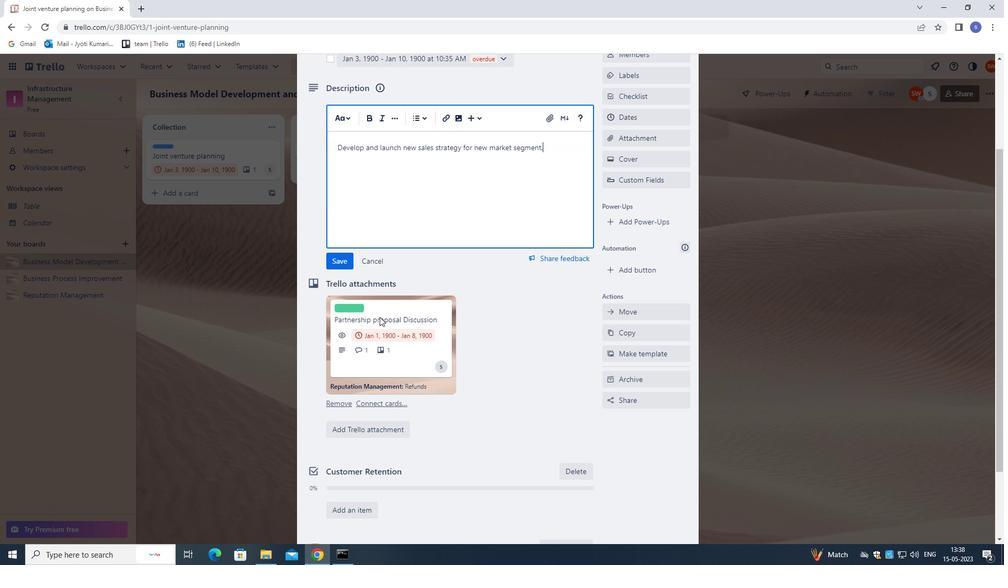 
Action: Mouse moved to (382, 319)
Screenshot: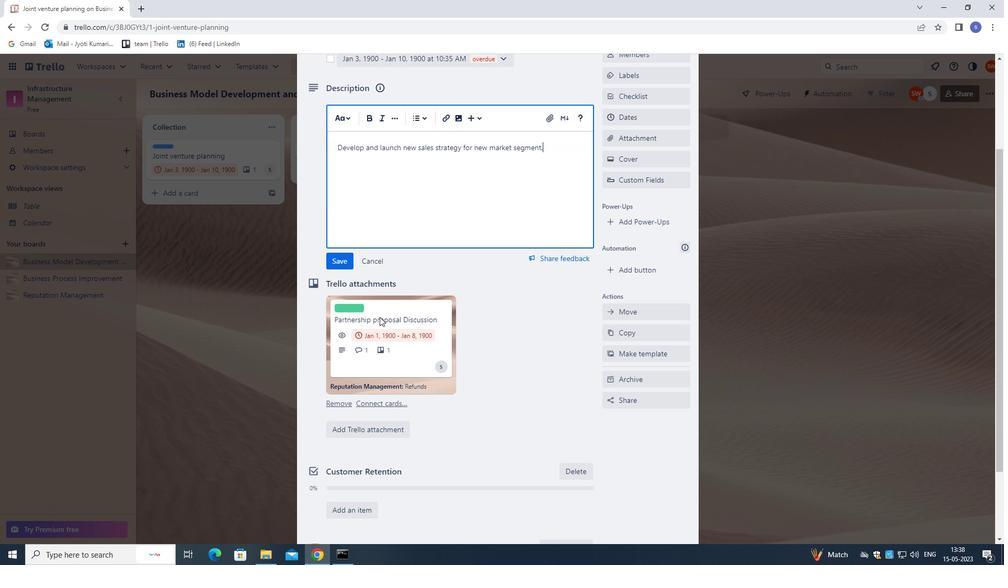 
Action: Mouse scrolled (382, 318) with delta (0, 0)
Screenshot: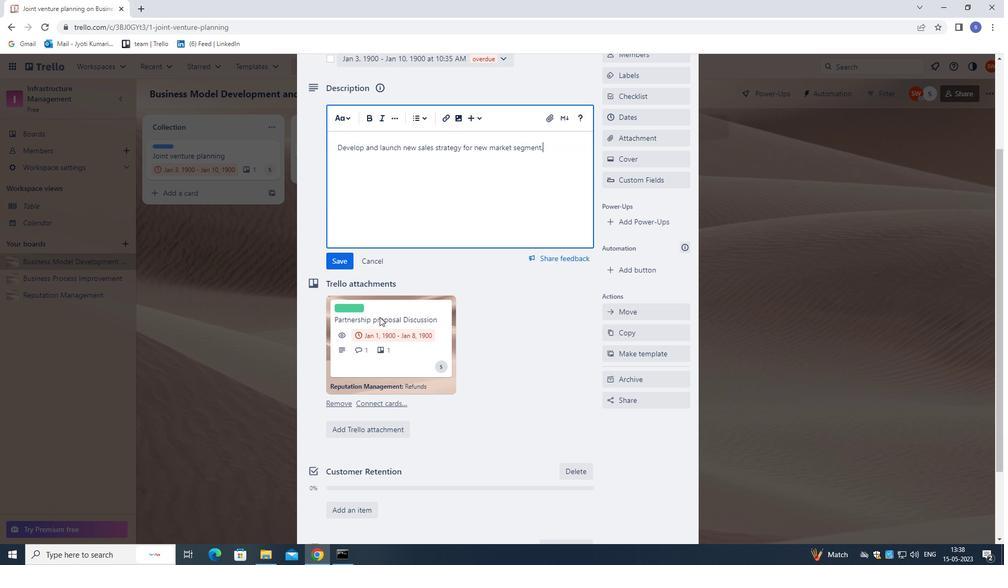 
Action: Mouse moved to (383, 321)
Screenshot: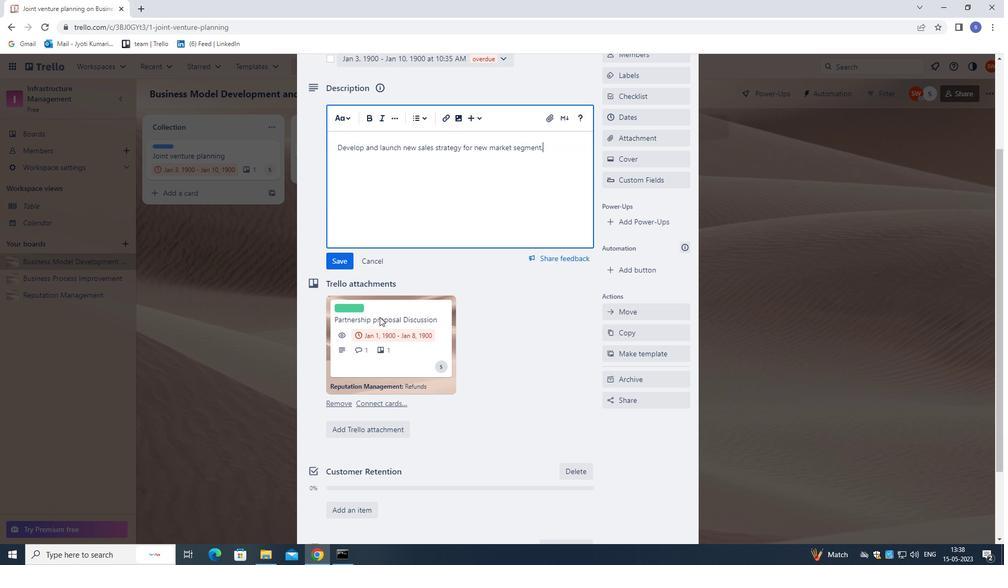 
Action: Mouse scrolled (383, 320) with delta (0, 0)
Screenshot: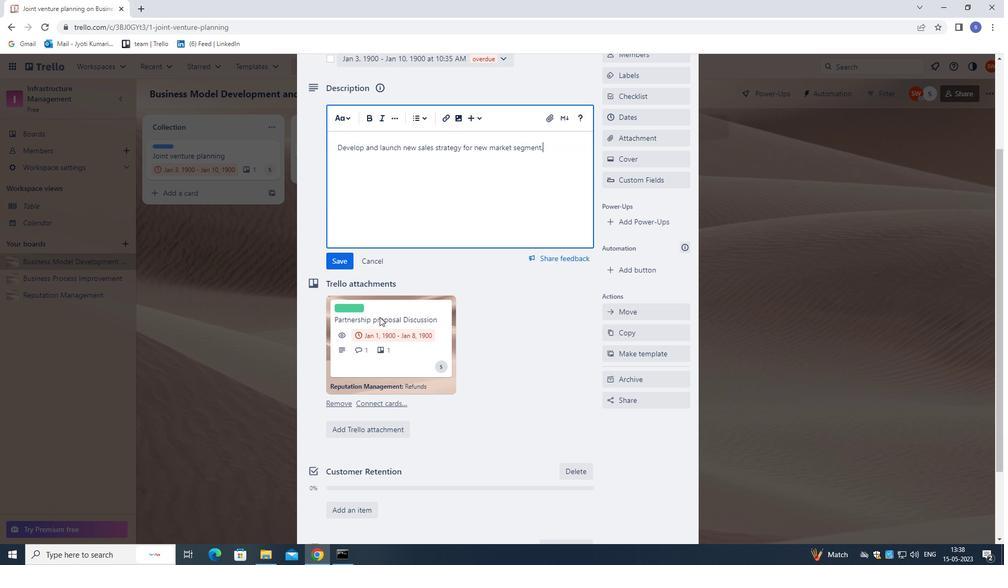
Action: Mouse moved to (401, 472)
Screenshot: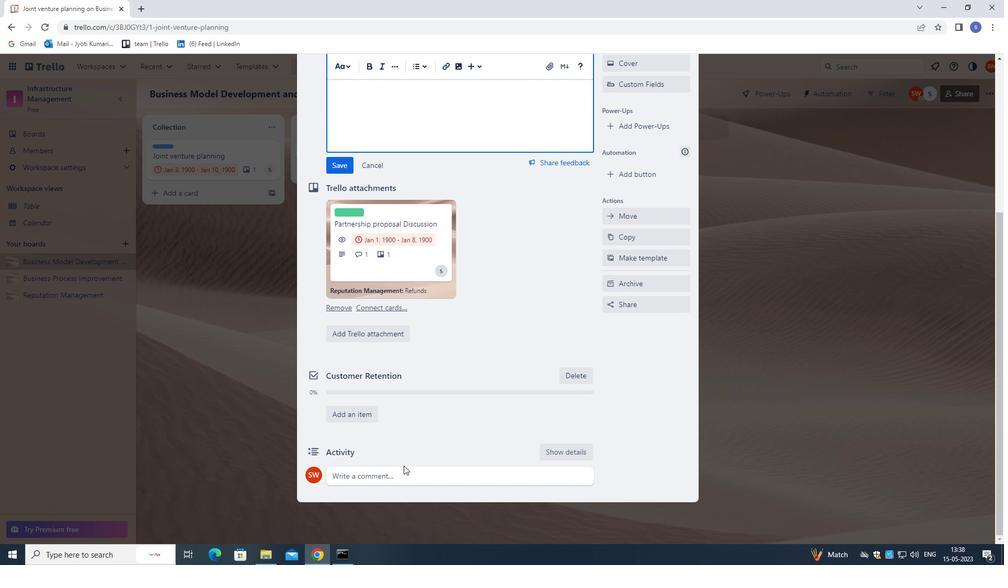 
Action: Mouse pressed left at (401, 472)
Screenshot: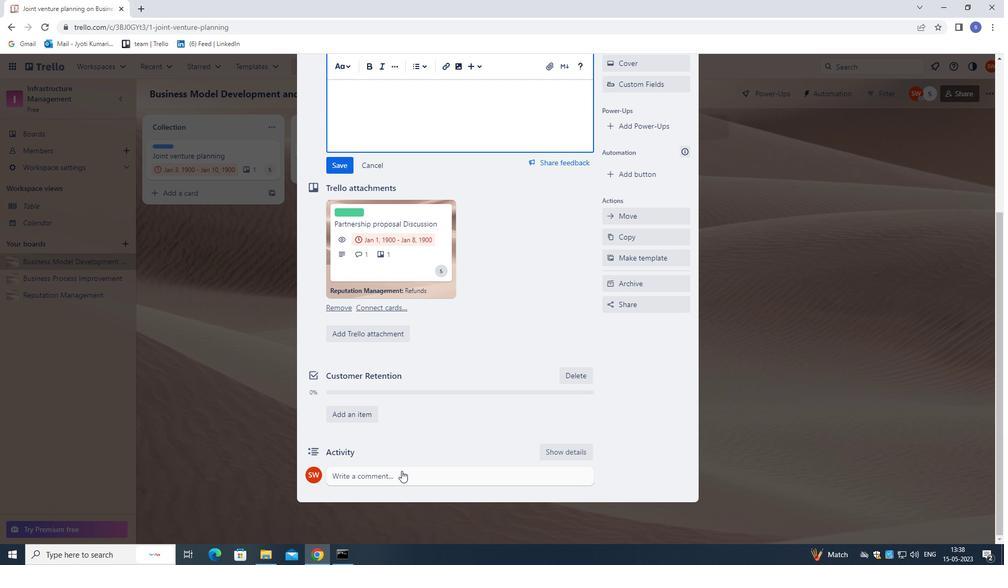 
Action: Mouse moved to (421, 369)
Screenshot: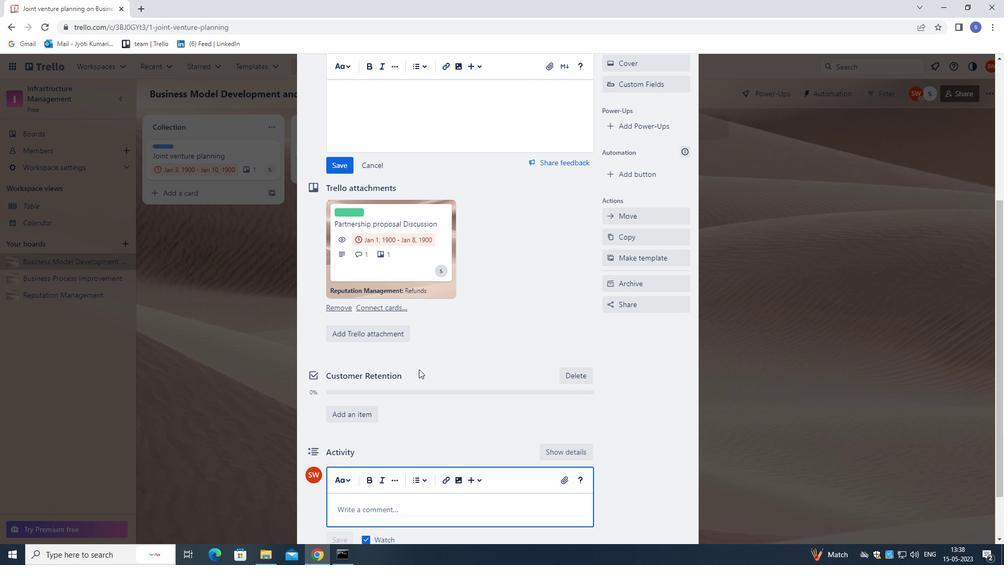
Action: Key pressed <Key.shift><Key.shift><Key.shift><Key.shift><Key.shift><Key.shift>WE<Key.space>SHOULD<Key.space>APPROACH<Key.space>THIS<Key.space>TASK<Key.space>WITH<Key.space>A<Key.space>SENSE<Key.space>OF<Key.space>FLEXIBILITY<Key.space>AND<Key.space>ADAPA<Key.backspace>TABILITY<Key.space>,<Key.space>BEING<Key.space>OPEN<Key.space>TO<Key.space>FEEDBCK<Key.space>AND<Key.space>WILLING<Key.space>TO<Key.space>MAKE<Key.space>ADJUSTMENT<Key.space>AS<Key.space>NEEDED.
Screenshot: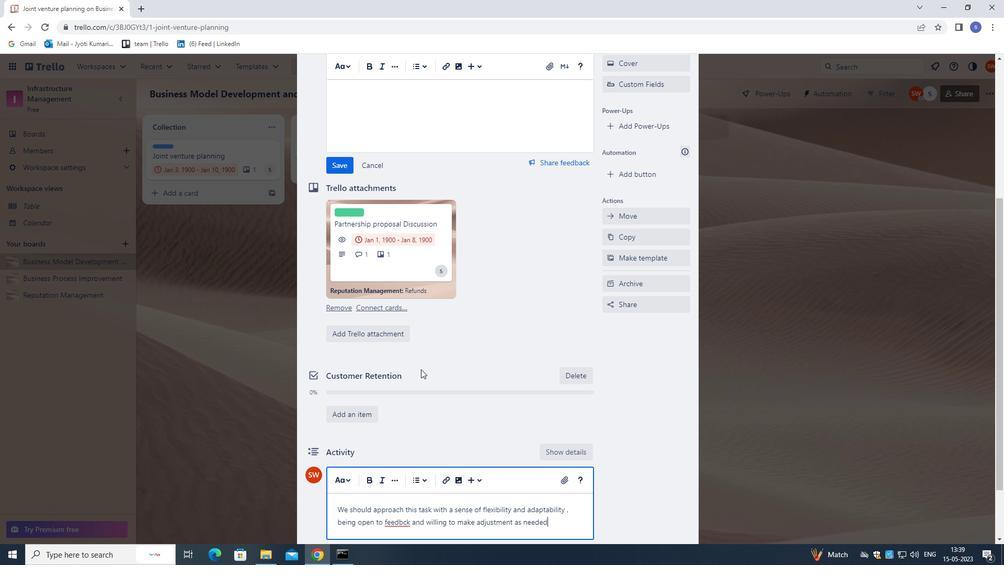 
Action: Mouse moved to (401, 518)
Screenshot: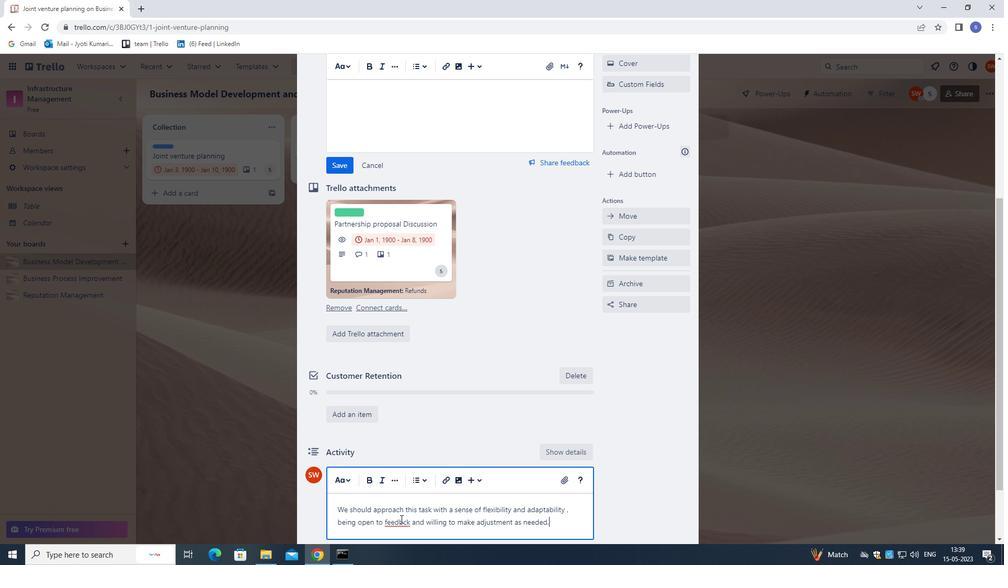 
Action: Mouse pressed left at (401, 518)
Screenshot: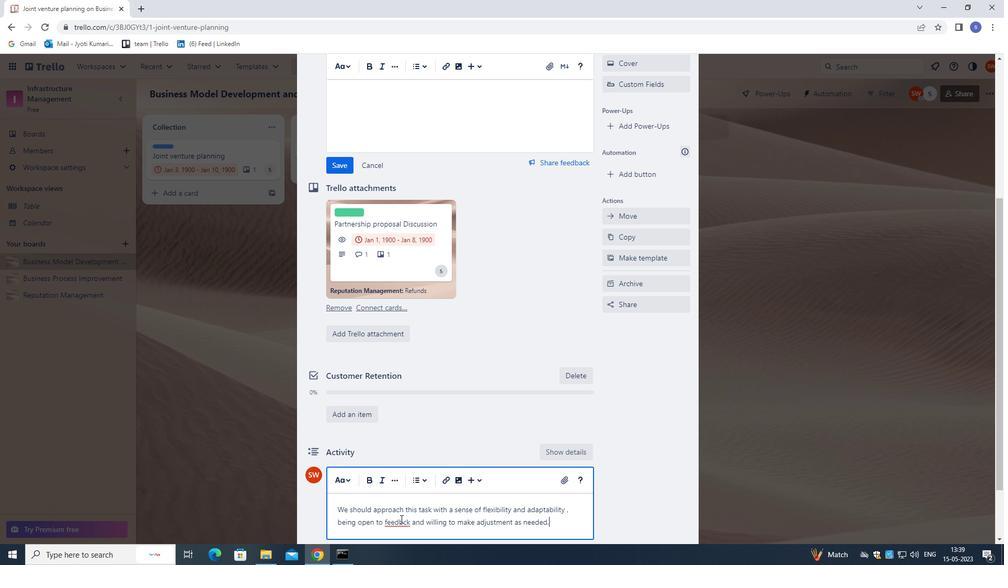 
Action: Mouse moved to (405, 543)
Screenshot: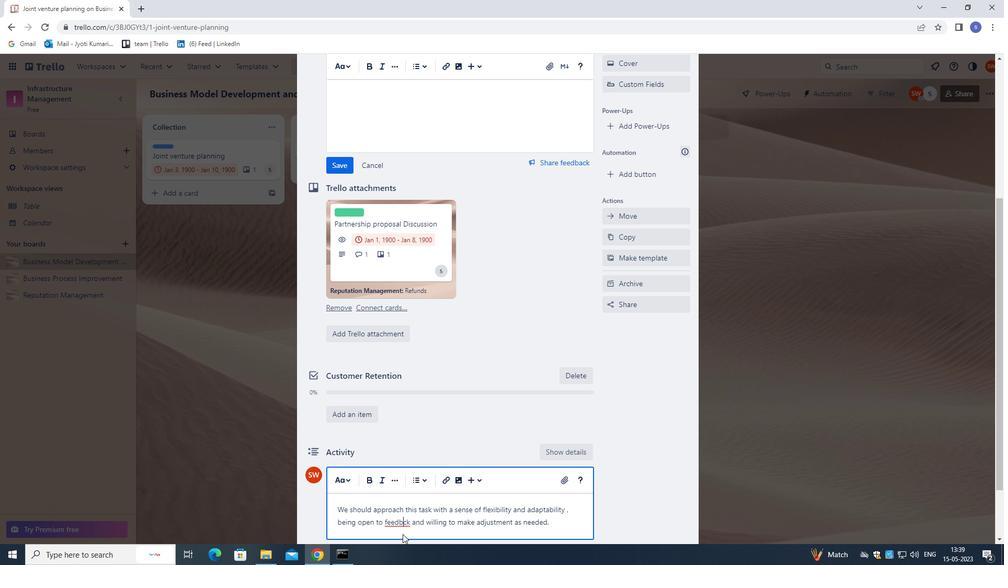 
Action: Key pressed A
Screenshot: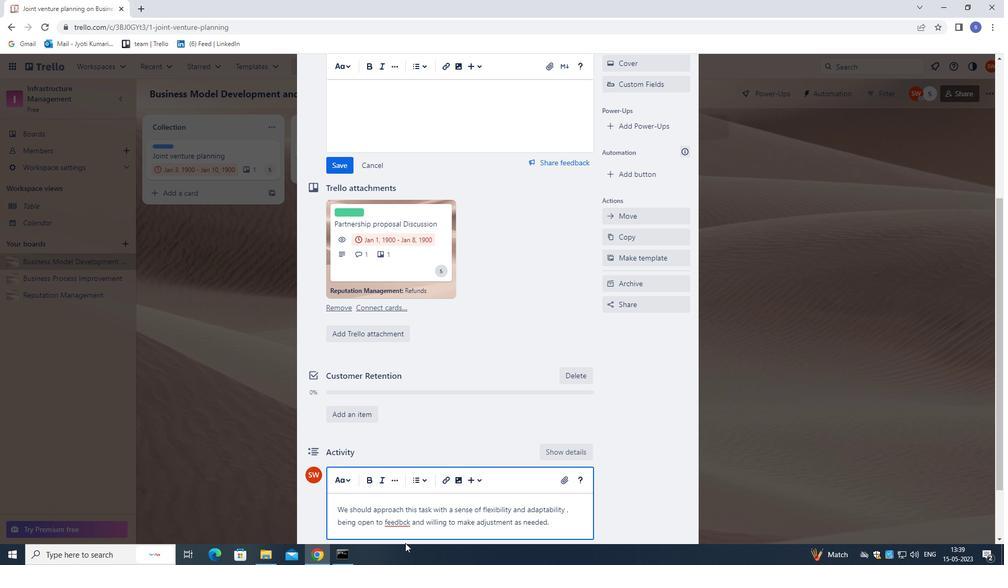 
Action: Mouse moved to (346, 169)
Screenshot: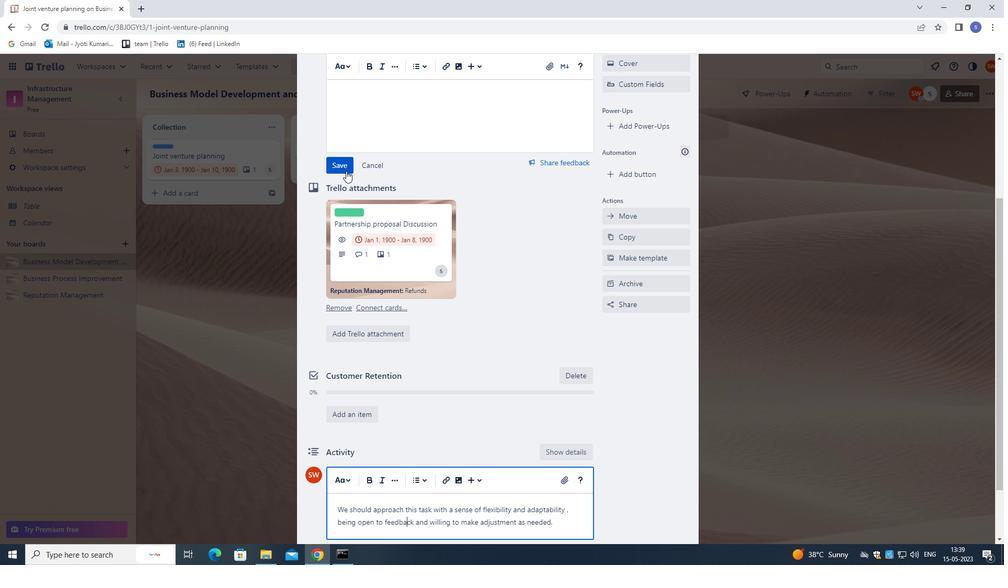 
Action: Mouse pressed left at (346, 169)
Screenshot: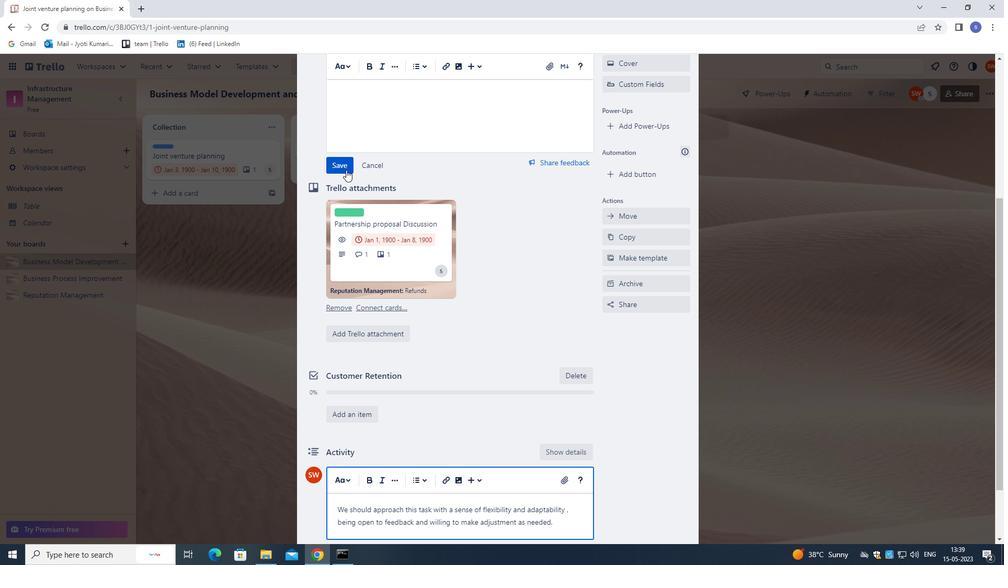
Action: Mouse moved to (409, 310)
Screenshot: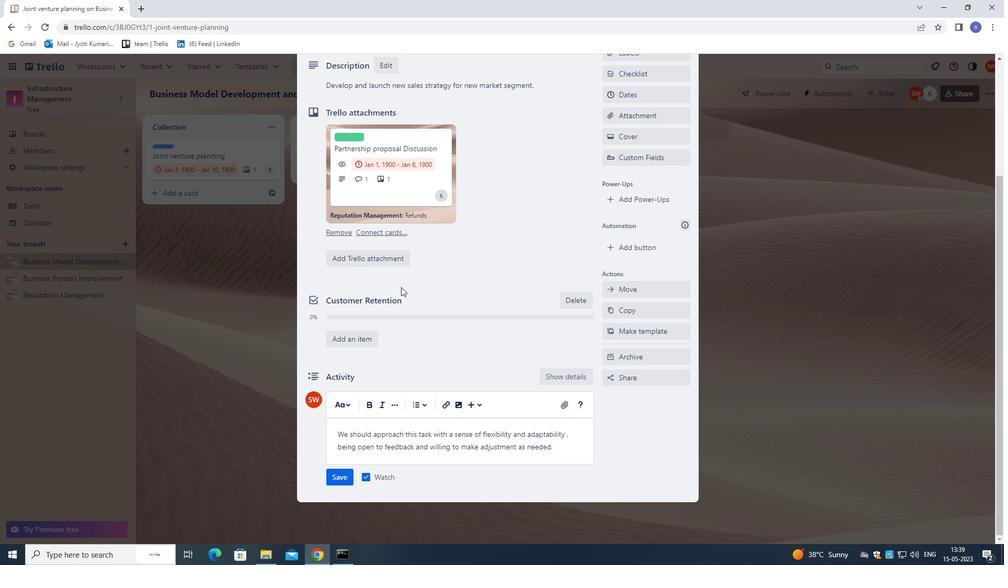 
Action: Mouse scrolled (409, 309) with delta (0, 0)
Screenshot: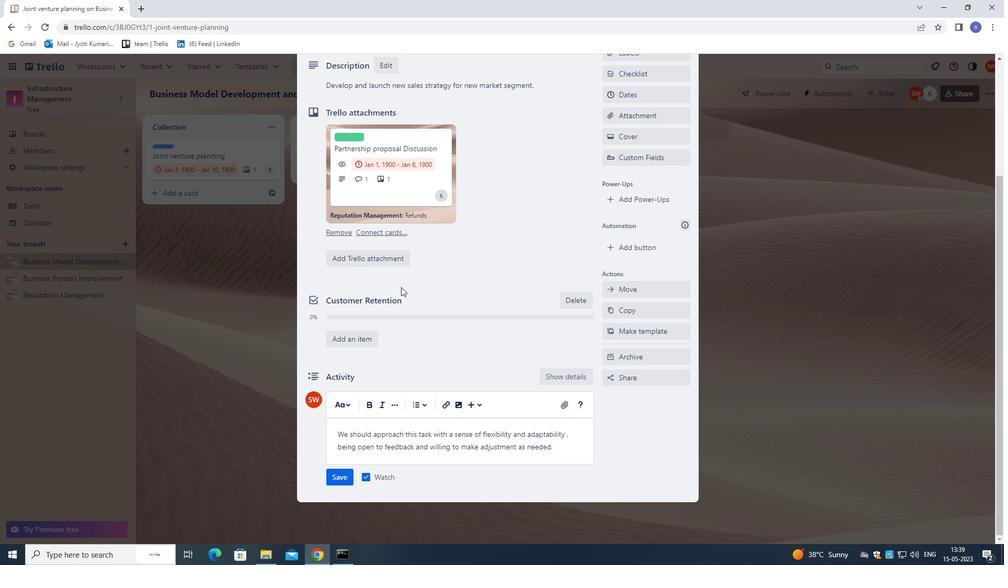 
Action: Mouse moved to (411, 317)
Screenshot: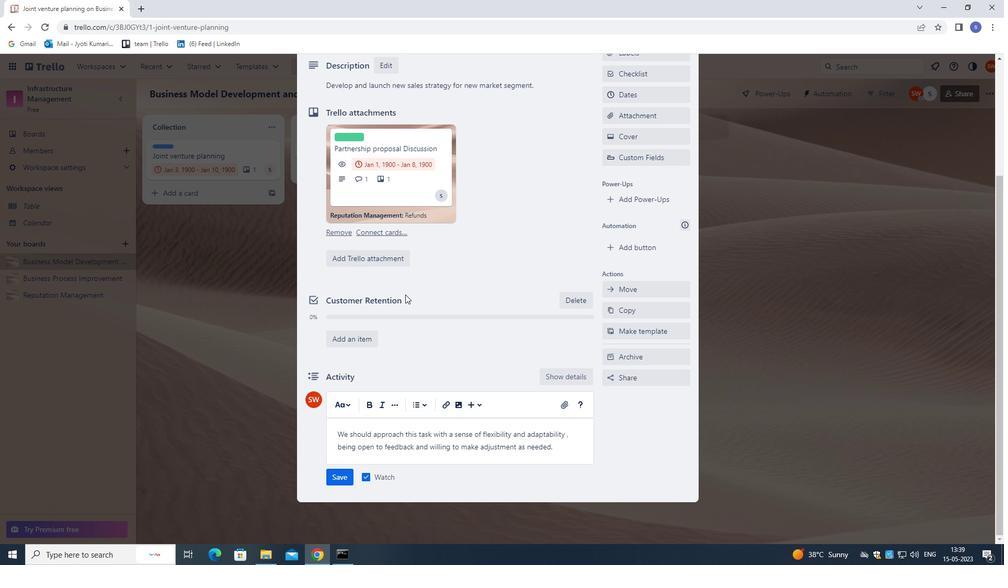 
Action: Mouse scrolled (411, 316) with delta (0, 0)
Screenshot: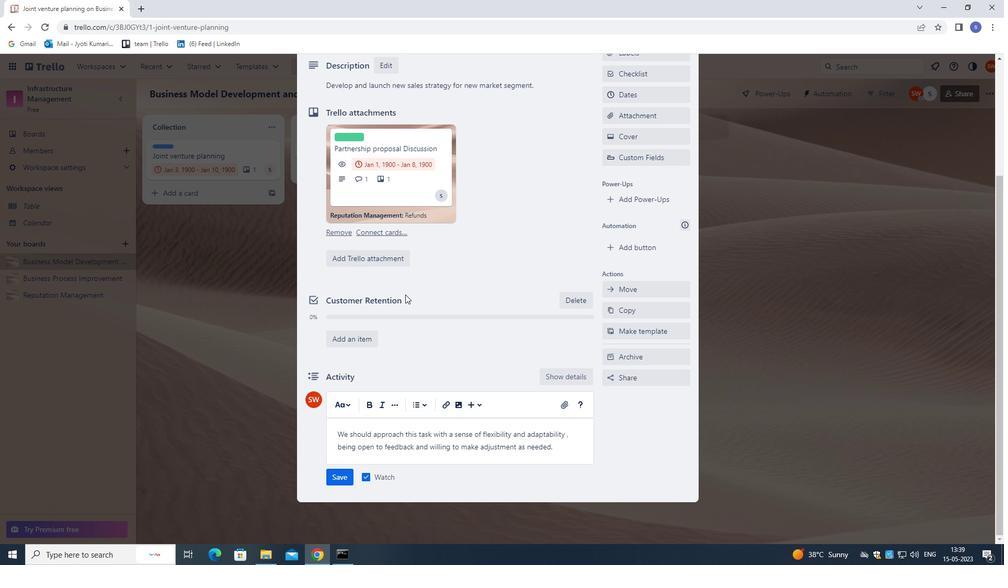 
Action: Mouse moved to (411, 319)
Screenshot: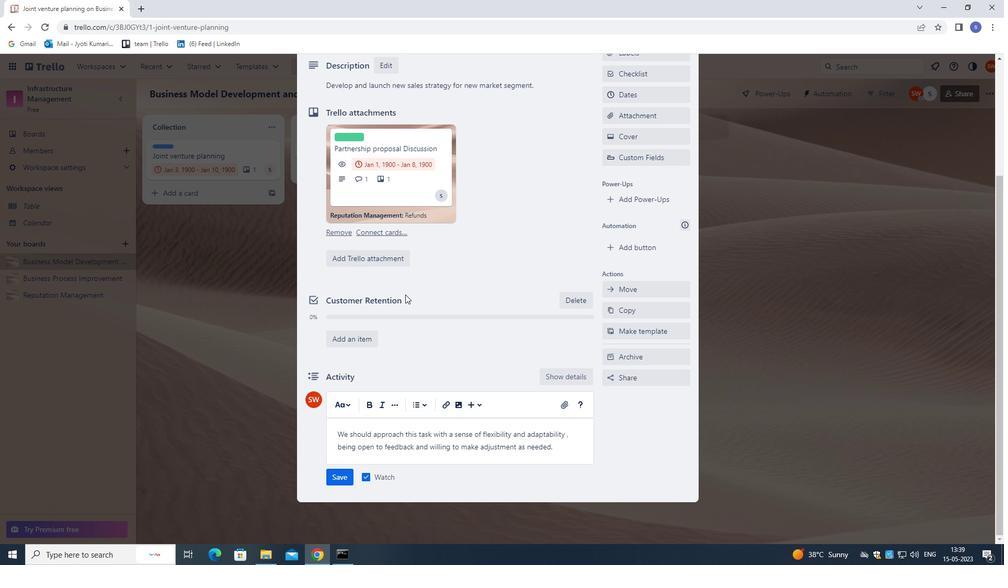 
Action: Mouse scrolled (411, 319) with delta (0, 0)
Screenshot: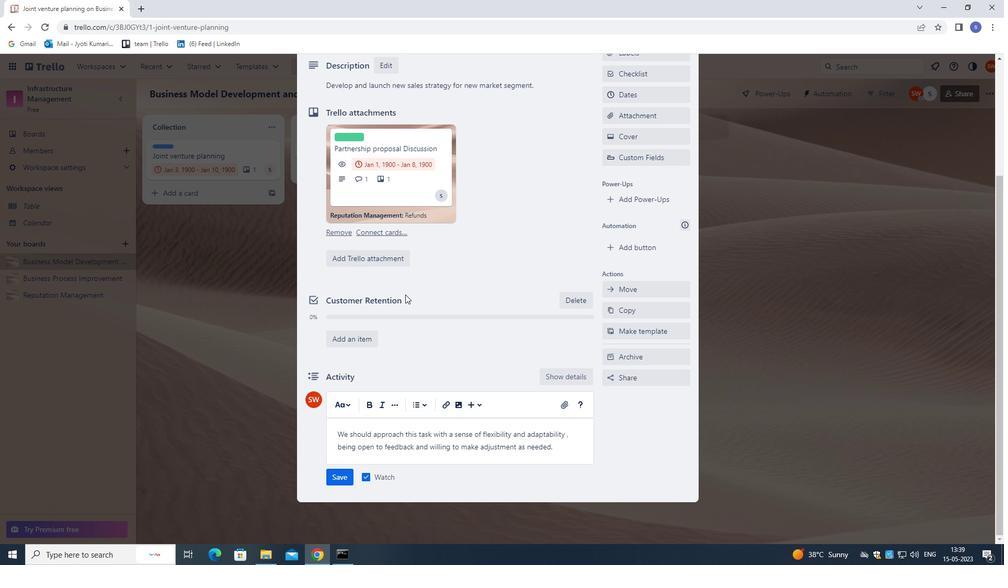 
Action: Mouse moved to (412, 320)
Screenshot: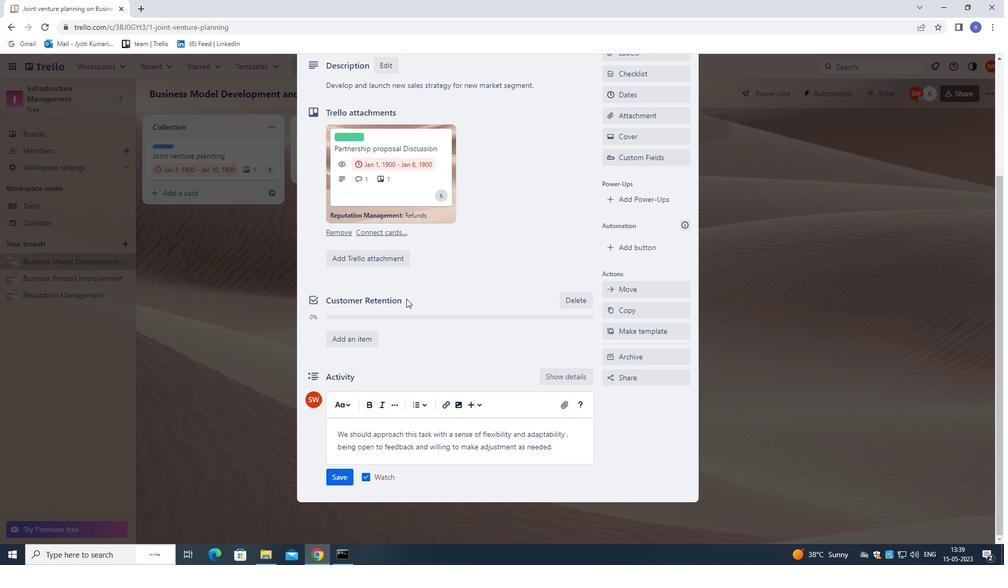 
Action: Mouse scrolled (412, 320) with delta (0, 0)
Screenshot: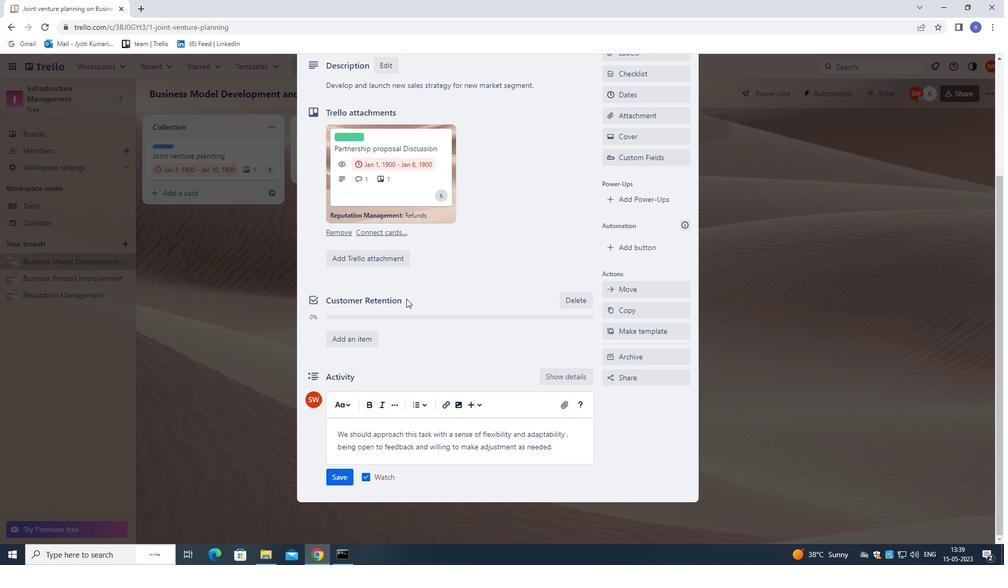 
Action: Mouse moved to (412, 323)
Screenshot: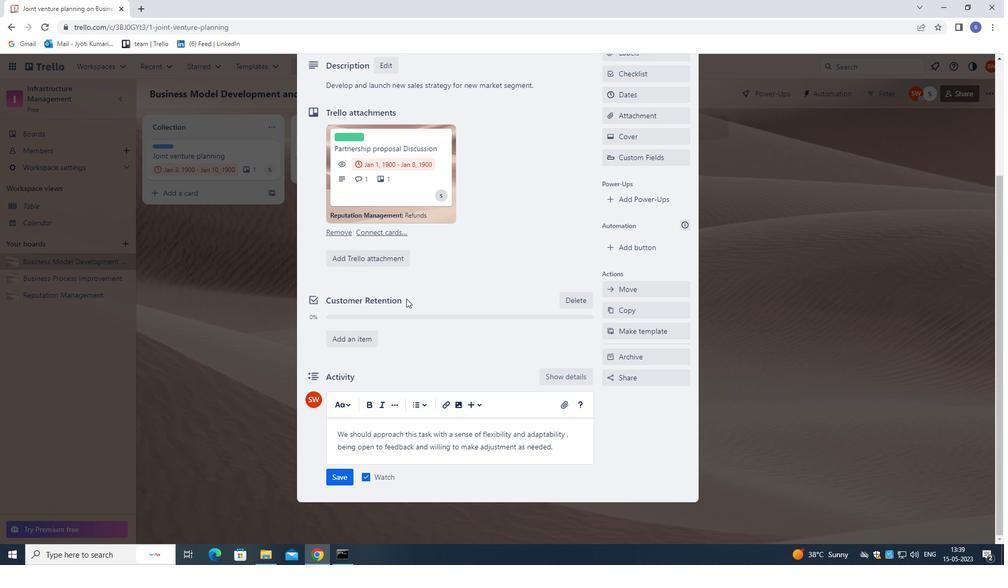 
Action: Mouse scrolled (412, 322) with delta (0, 0)
Screenshot: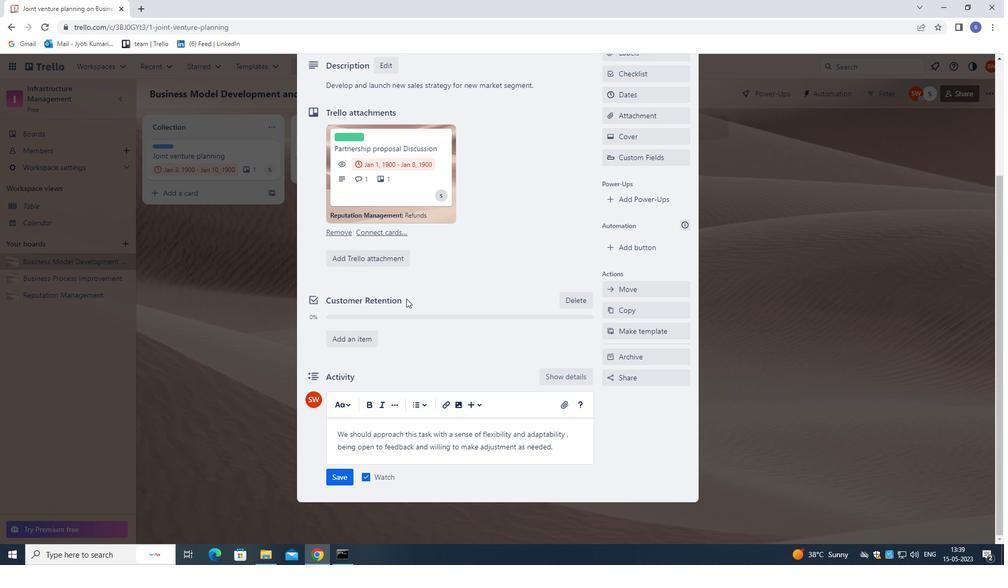 
Action: Mouse moved to (337, 478)
Screenshot: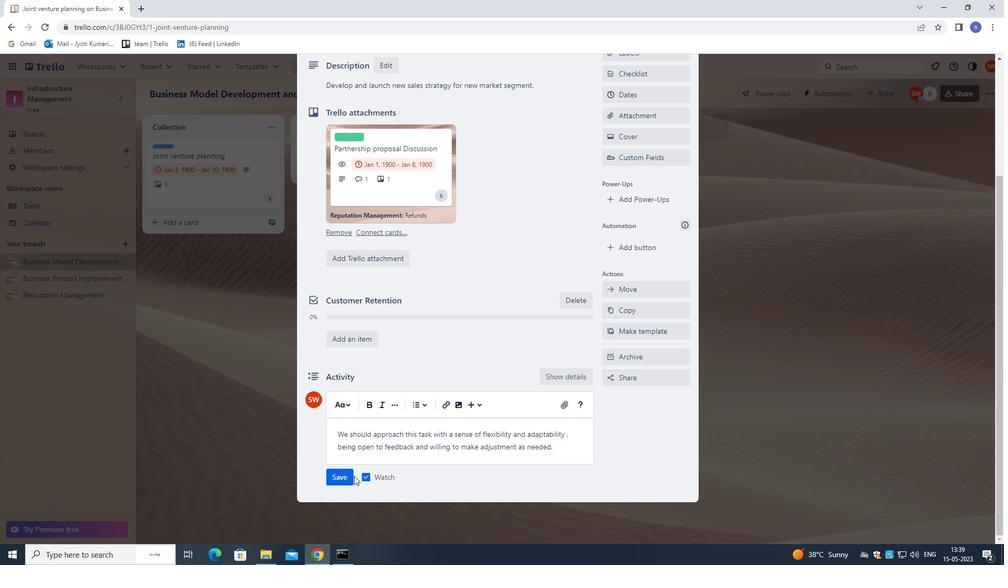 
Action: Mouse pressed left at (337, 478)
Screenshot: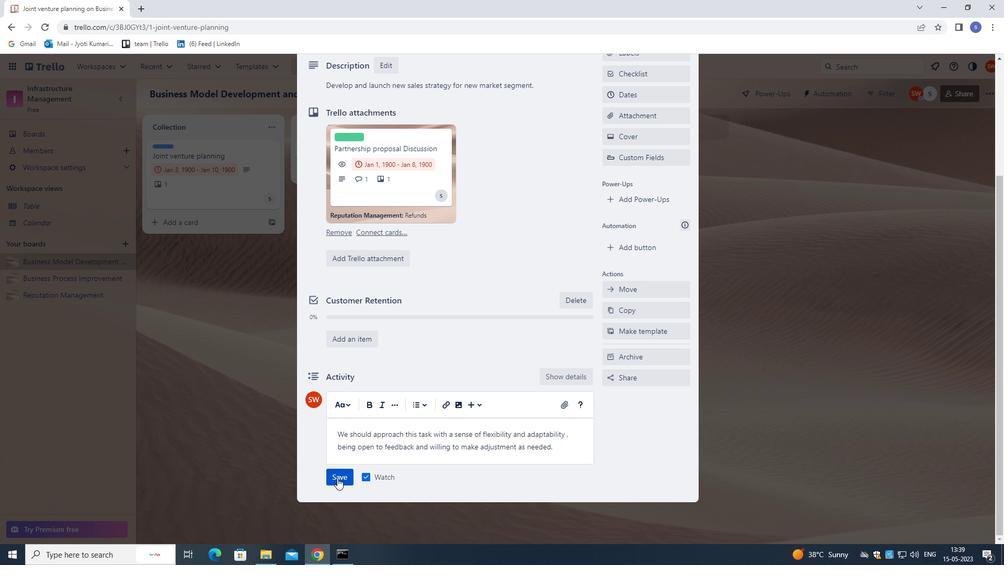 
Action: Mouse moved to (363, 438)
Screenshot: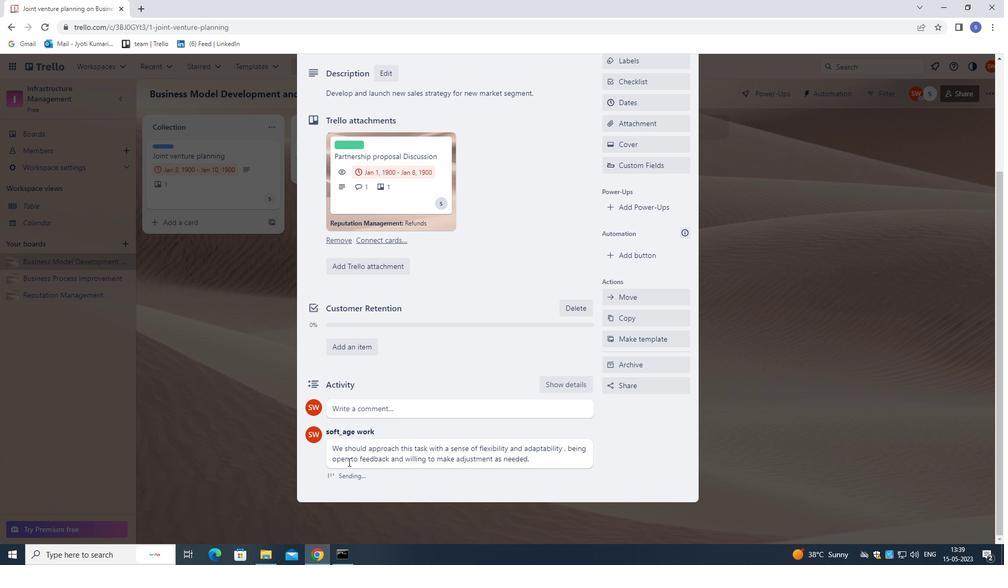 
Action: Mouse scrolled (363, 439) with delta (0, 0)
Screenshot: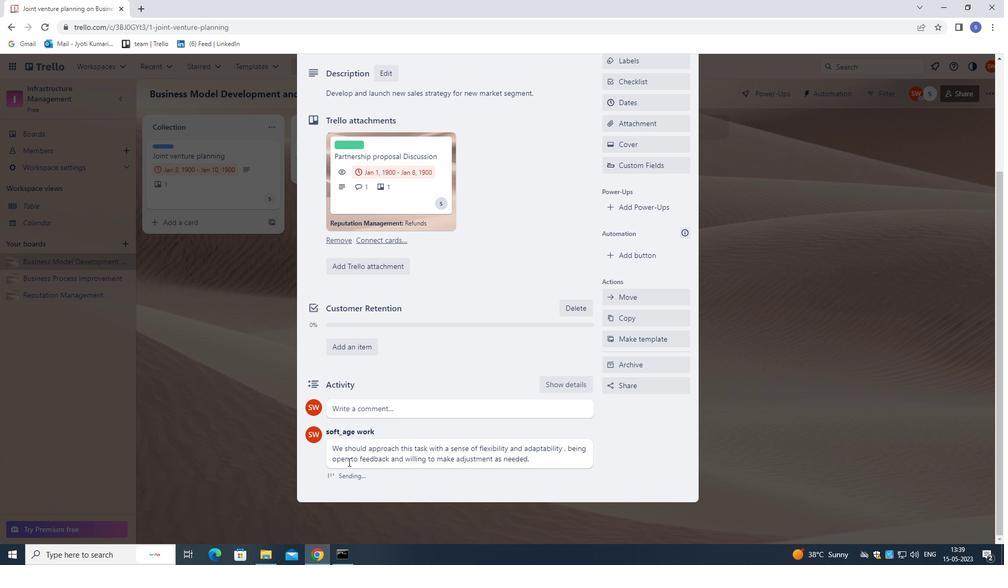 
Action: Mouse moved to (365, 437)
Screenshot: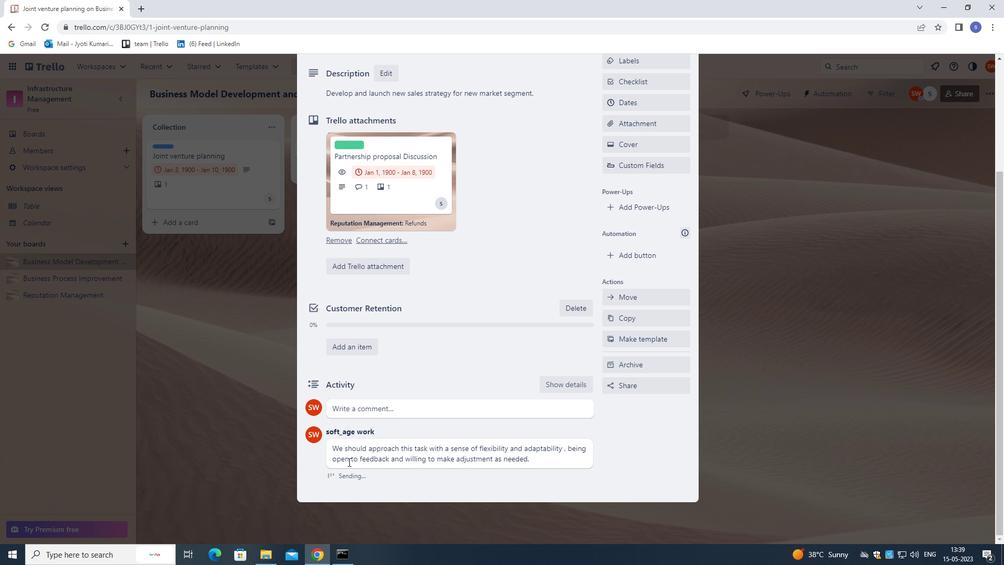 
Action: Mouse scrolled (365, 438) with delta (0, 0)
Screenshot: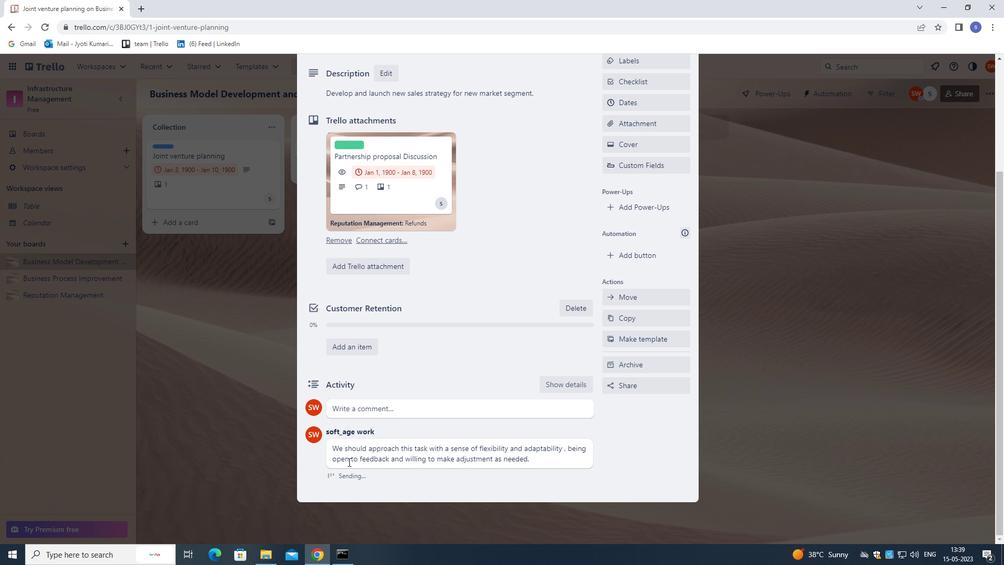 
Action: Mouse moved to (367, 435)
Screenshot: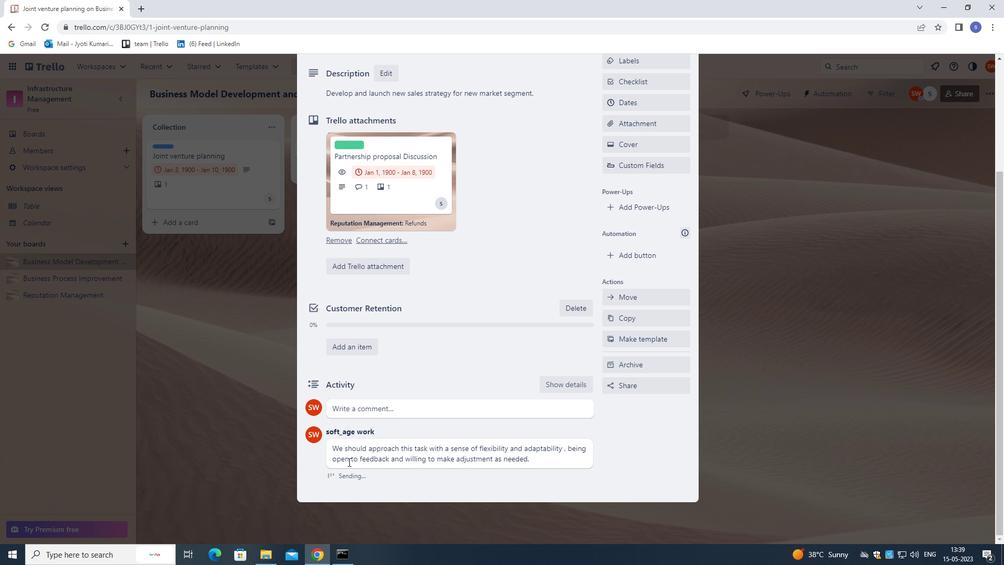 
Action: Mouse scrolled (367, 436) with delta (0, 0)
Screenshot: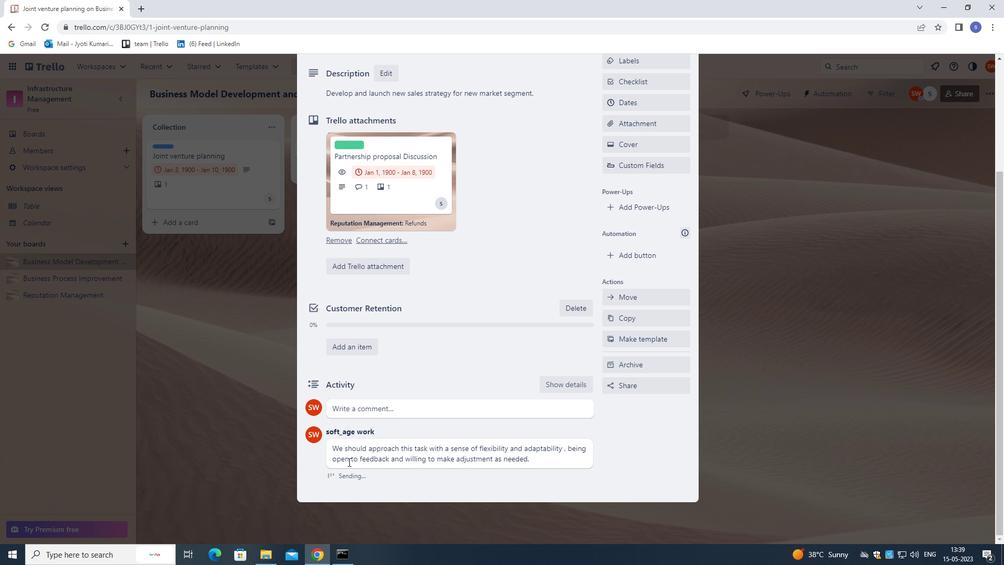 
Action: Mouse moved to (370, 434)
Screenshot: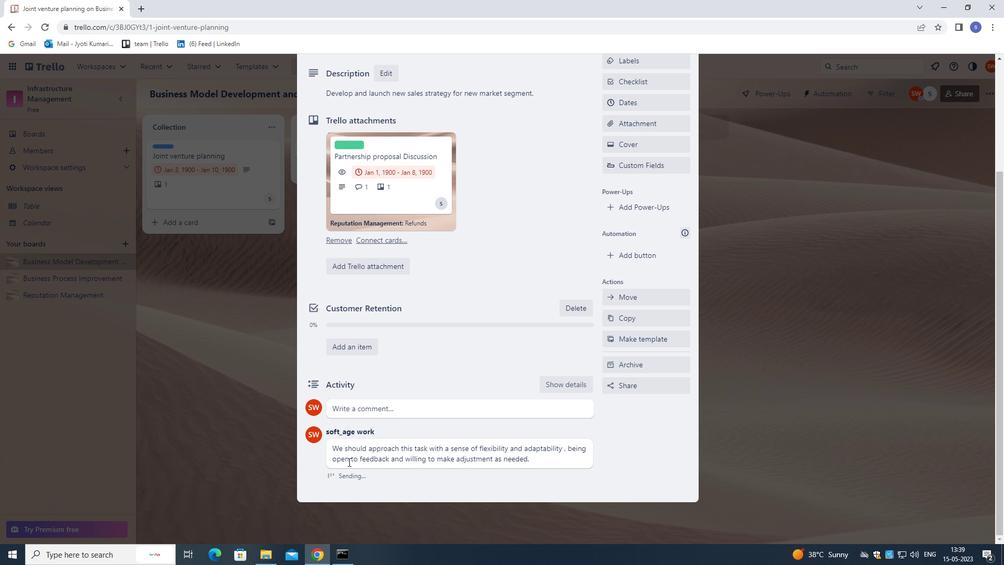 
Action: Mouse scrolled (370, 434) with delta (0, 0)
Screenshot: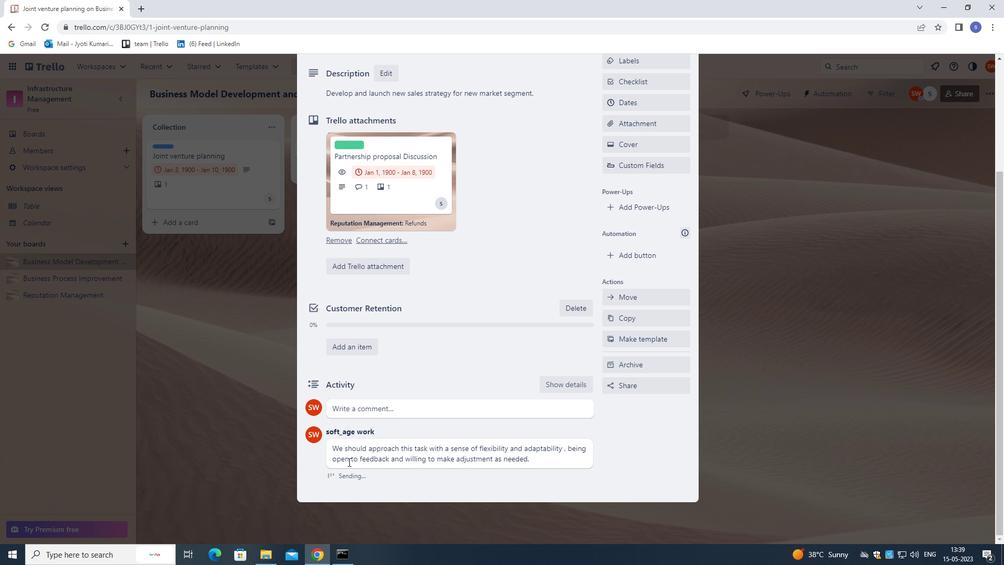 
Action: Mouse moved to (373, 431)
Screenshot: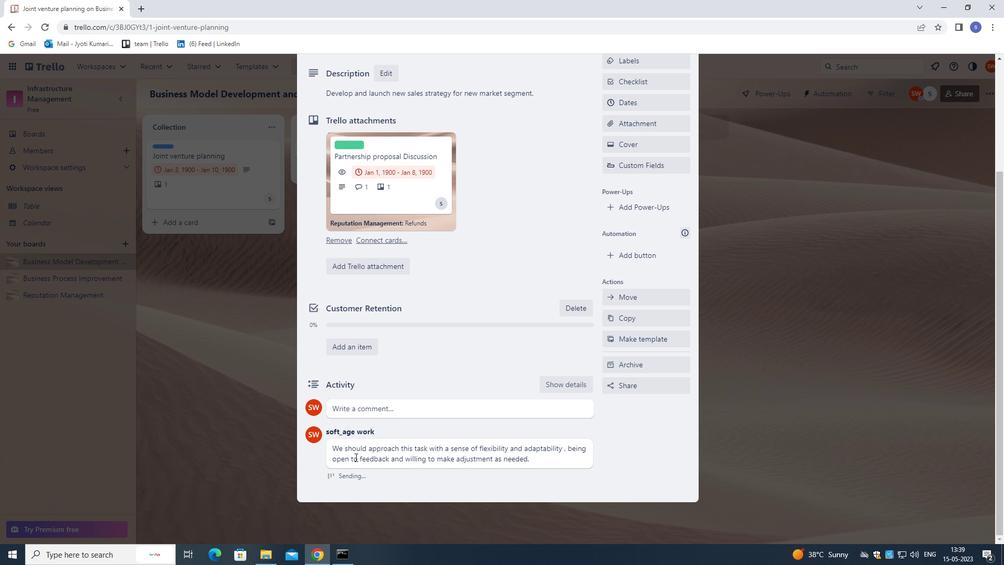 
Action: Mouse scrolled (373, 432) with delta (0, 0)
Screenshot: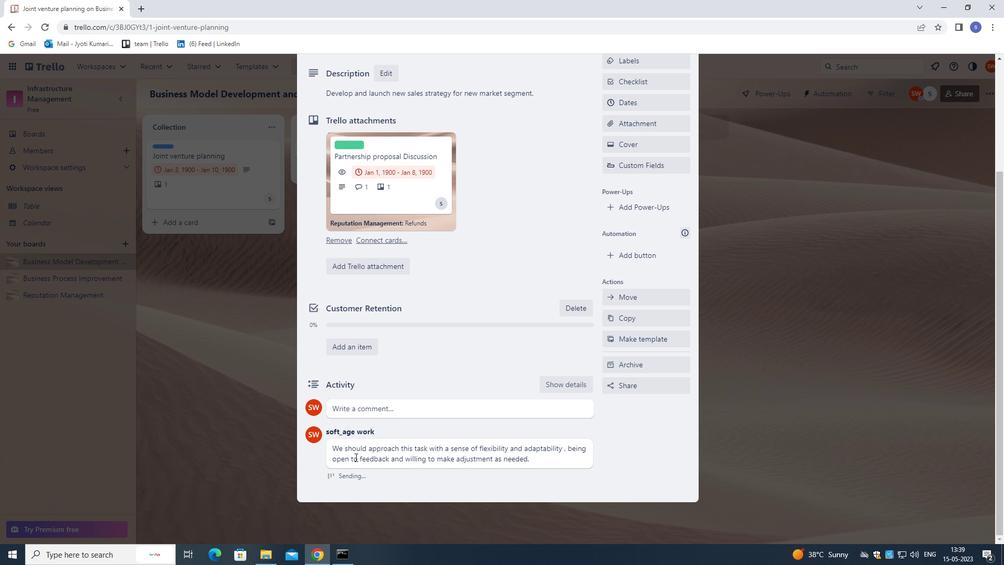 
Action: Mouse moved to (376, 428)
Screenshot: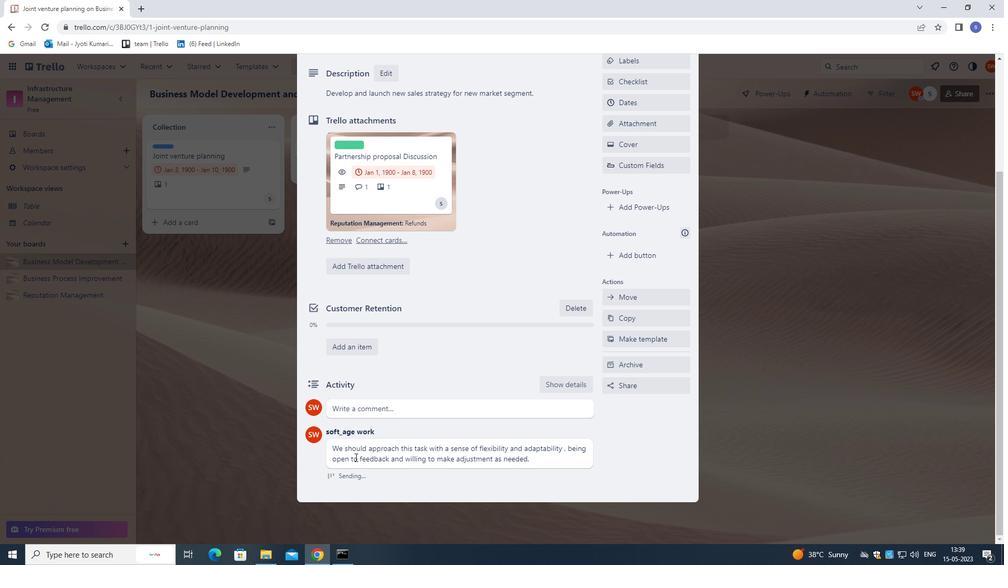 
Action: Mouse scrolled (376, 429) with delta (0, 0)
Screenshot: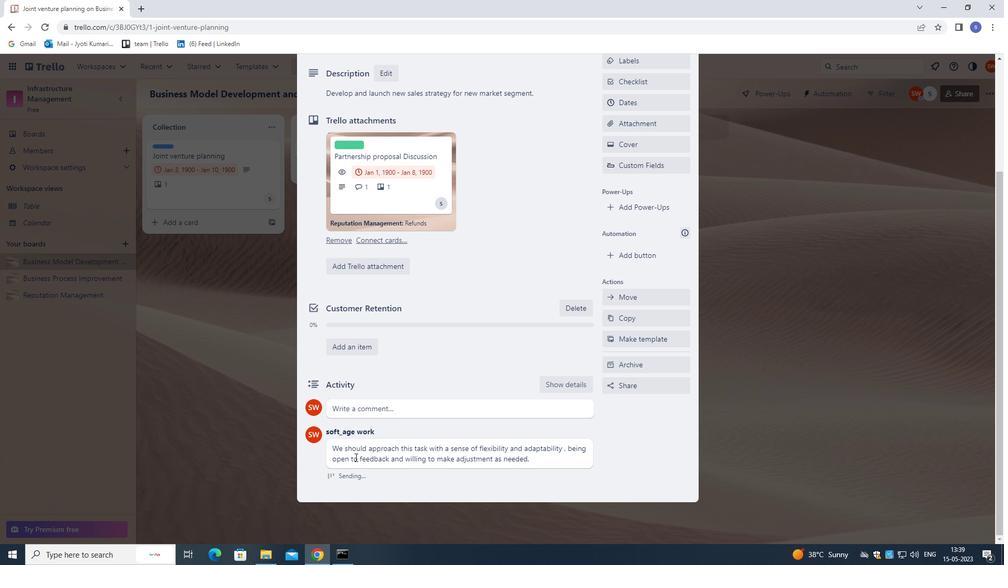 
Action: Mouse moved to (376, 427)
Screenshot: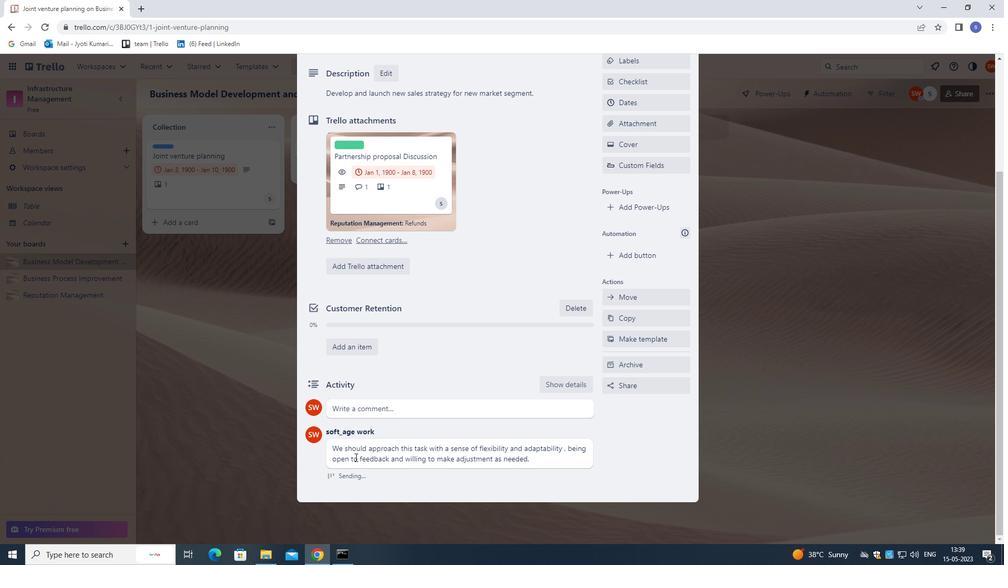 
Action: Mouse scrolled (376, 427) with delta (0, 0)
Screenshot: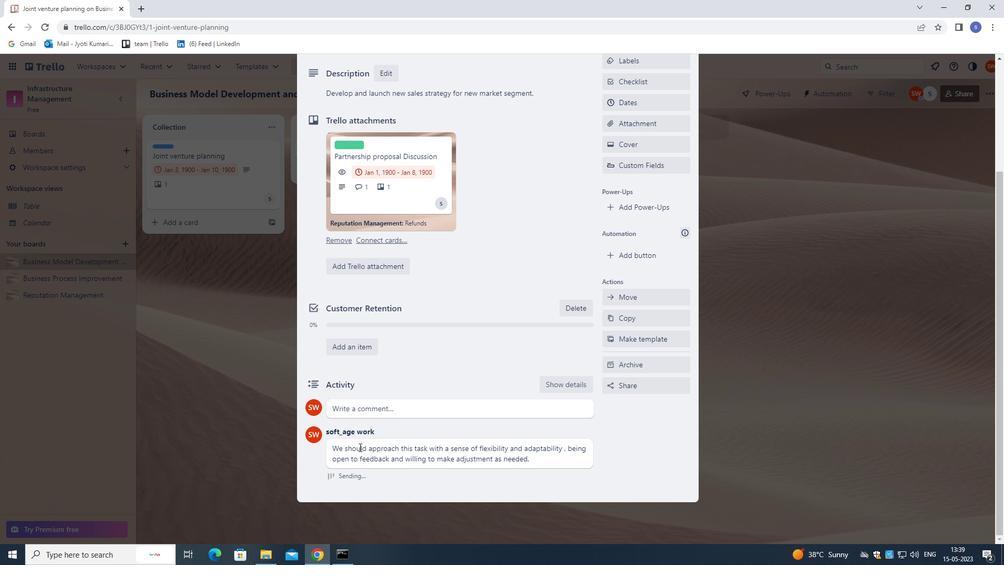 
Action: Mouse moved to (681, 93)
Screenshot: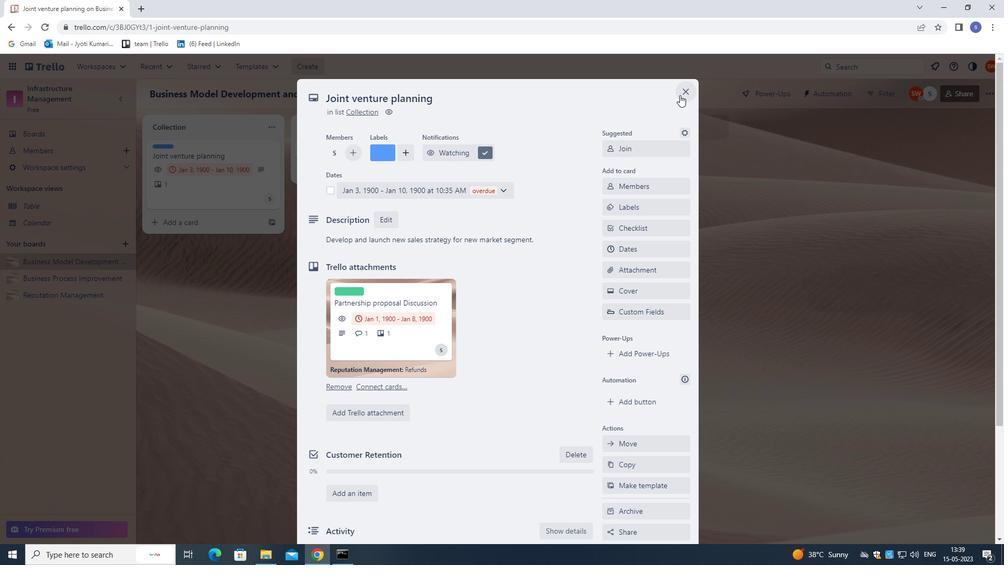 
Action: Mouse pressed left at (681, 93)
Screenshot: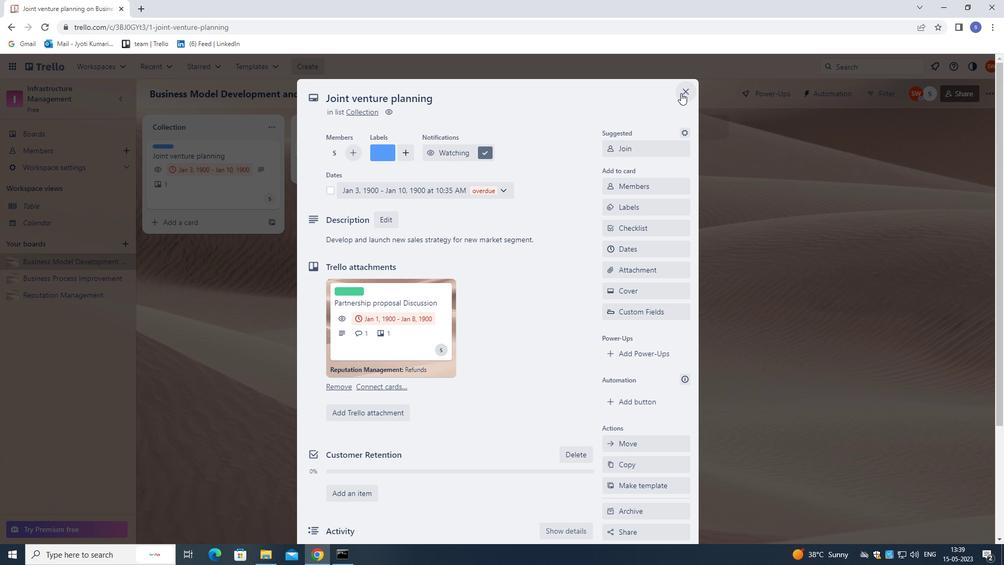 
Action: Mouse moved to (683, 93)
Screenshot: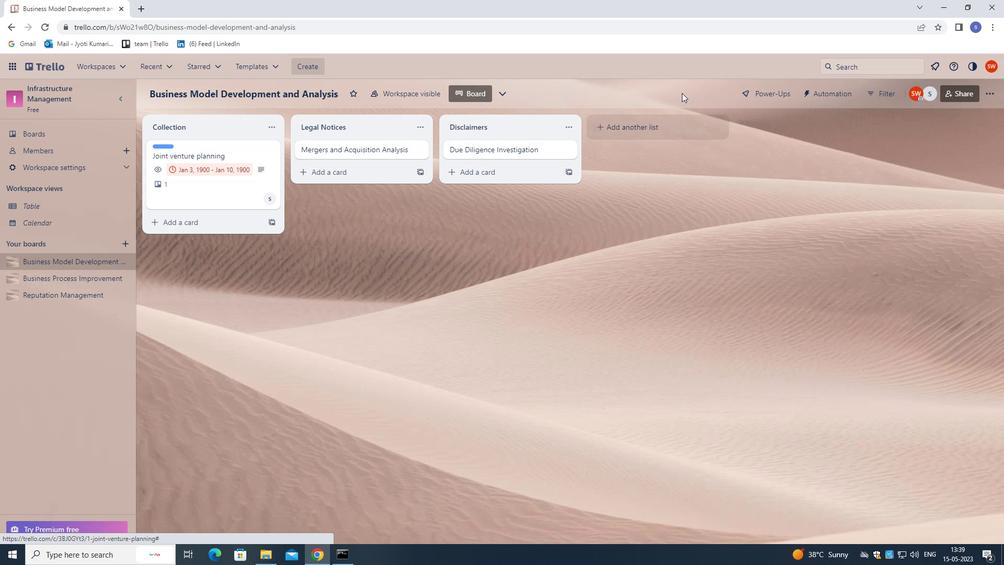 
